 Task: Search one way flight ticket for 5 adults, 2 children, 1 infant in seat and 1 infant on lap in economy from Deadhorse: Deadhorse Airport(prudhoe Bay Airport) to South Bend: South Bend International Airport on 8-6-2023. Choice of flights is Alaska. Number of bags: 2 checked bags. Price is upto 40000. Outbound departure time preference is 9:00.
Action: Mouse moved to (280, 249)
Screenshot: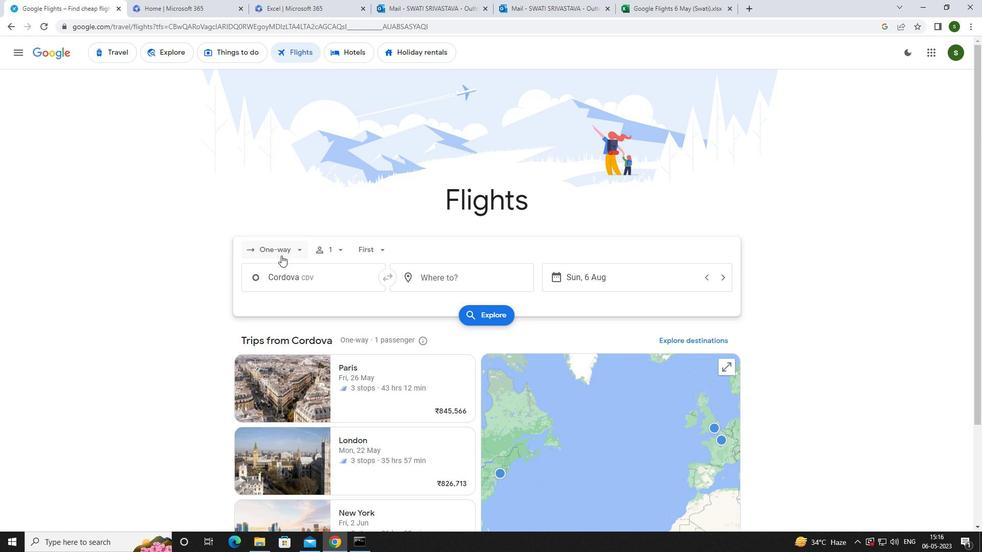
Action: Mouse pressed left at (280, 249)
Screenshot: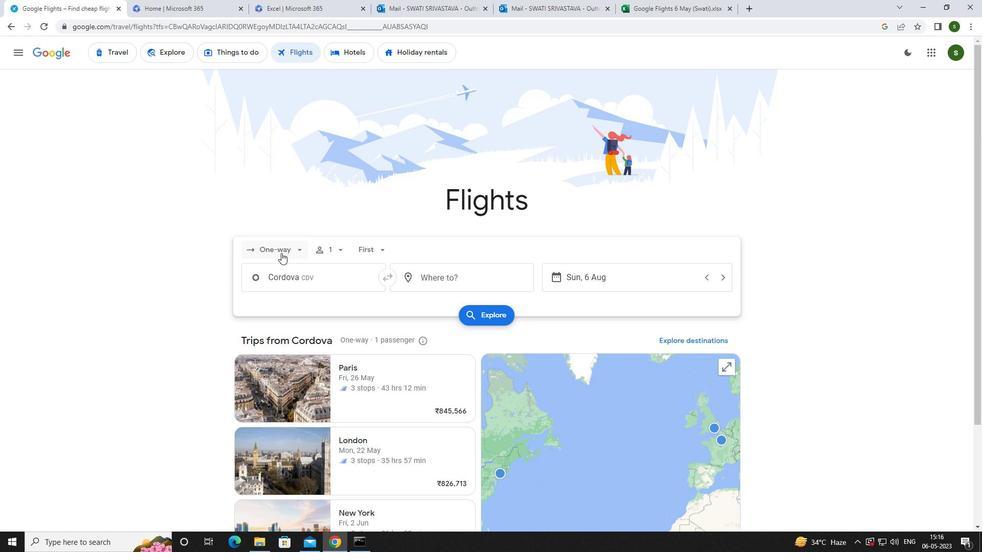 
Action: Mouse moved to (300, 293)
Screenshot: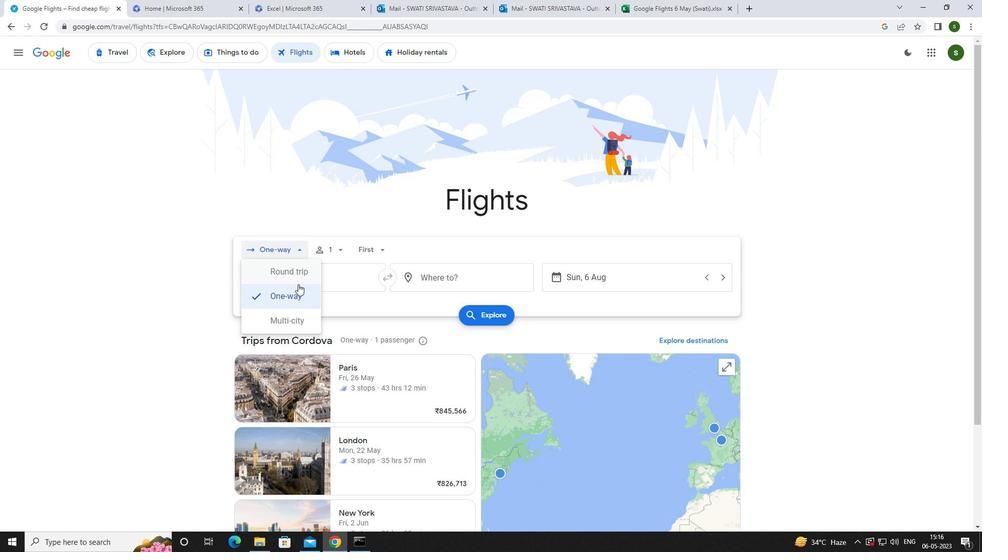 
Action: Mouse pressed left at (300, 293)
Screenshot: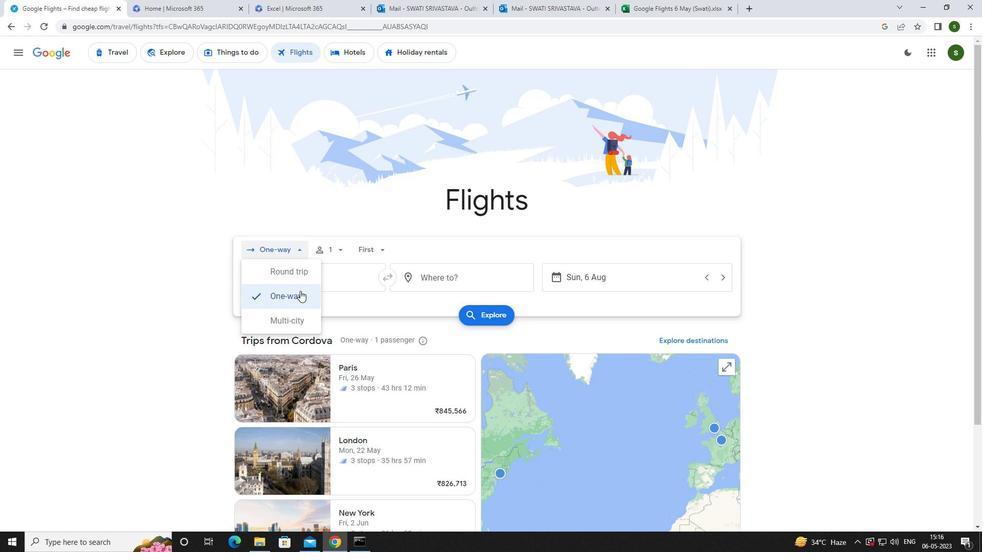 
Action: Mouse moved to (340, 253)
Screenshot: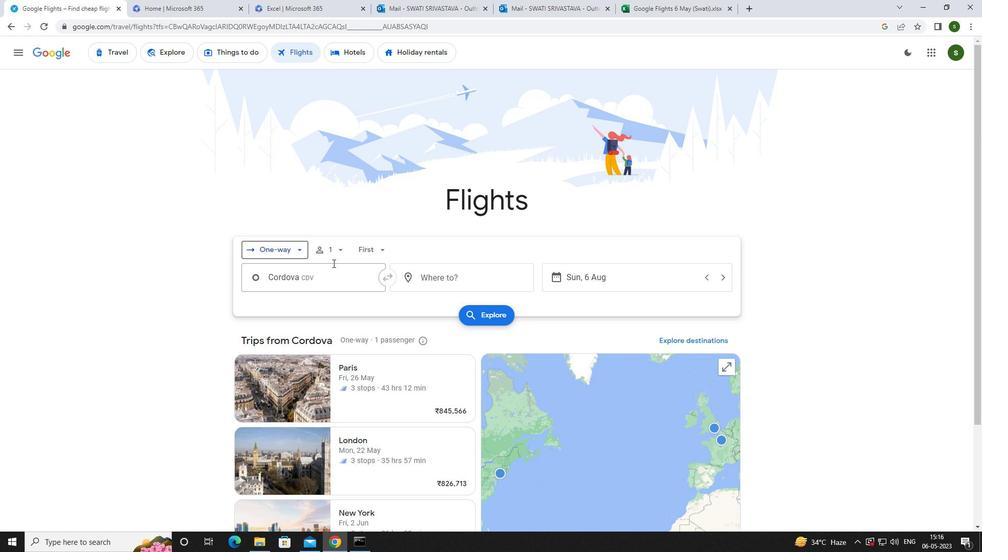 
Action: Mouse pressed left at (340, 253)
Screenshot: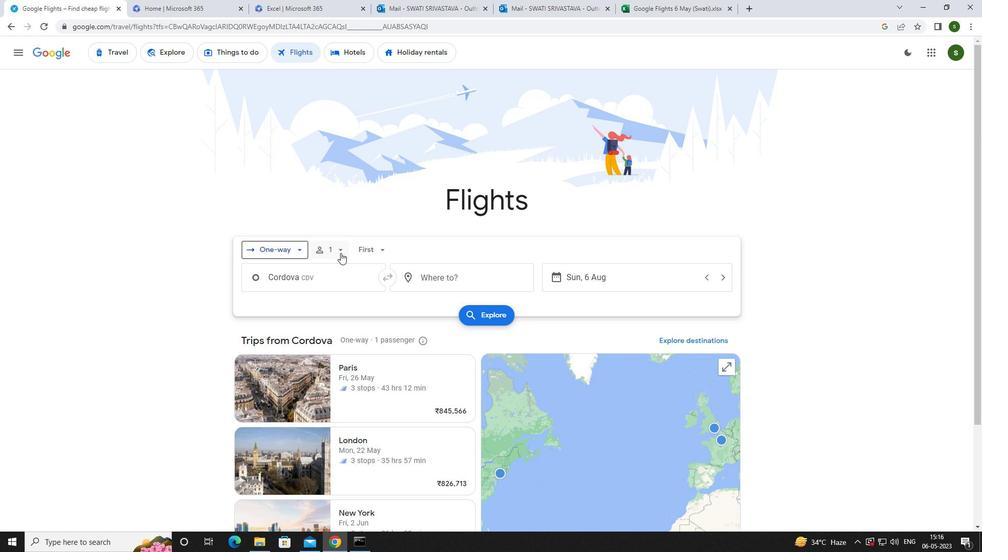 
Action: Mouse moved to (414, 275)
Screenshot: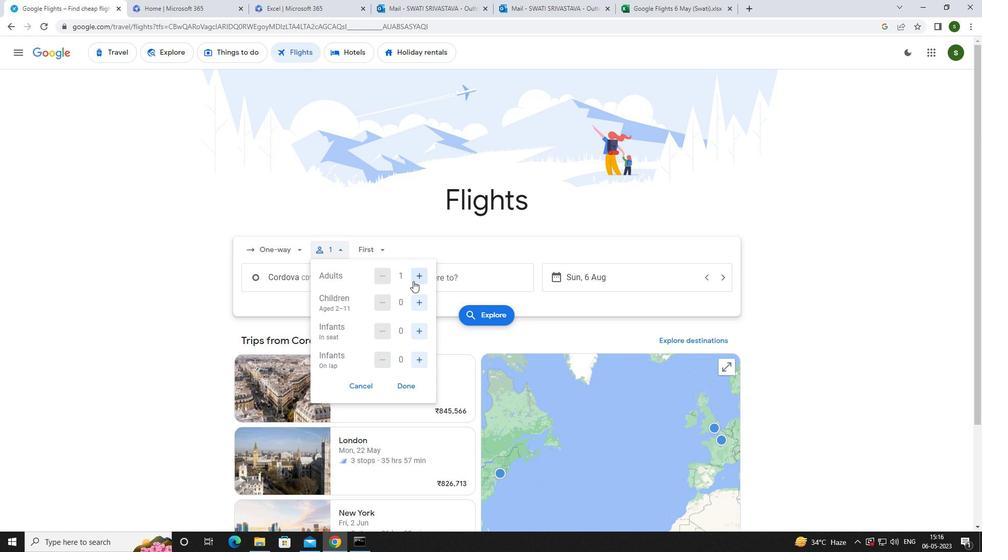 
Action: Mouse pressed left at (414, 275)
Screenshot: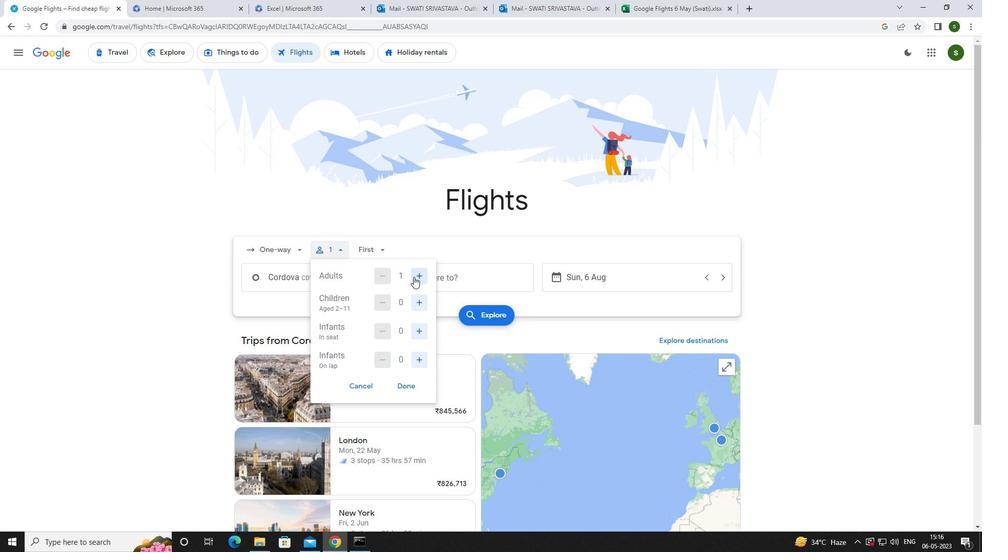 
Action: Mouse pressed left at (414, 275)
Screenshot: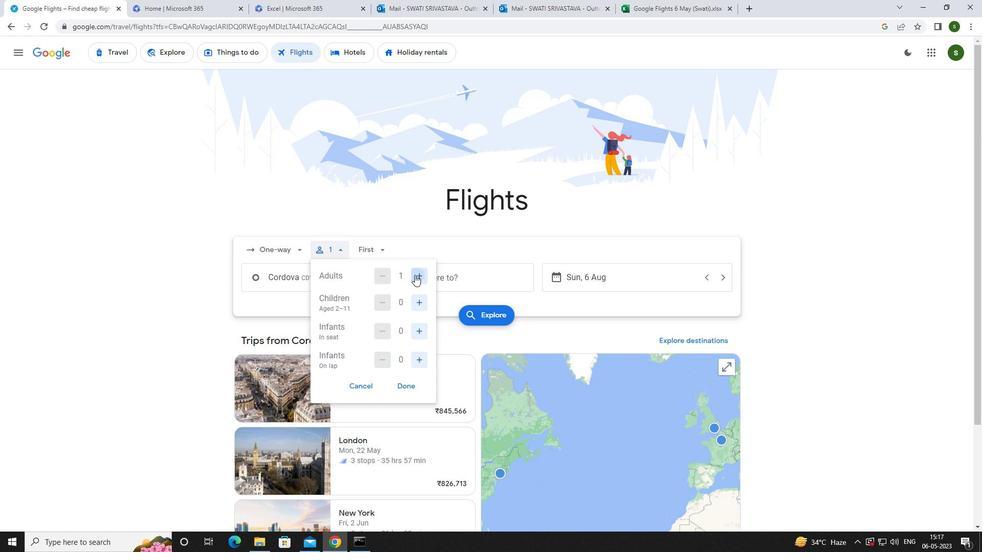 
Action: Mouse pressed left at (414, 275)
Screenshot: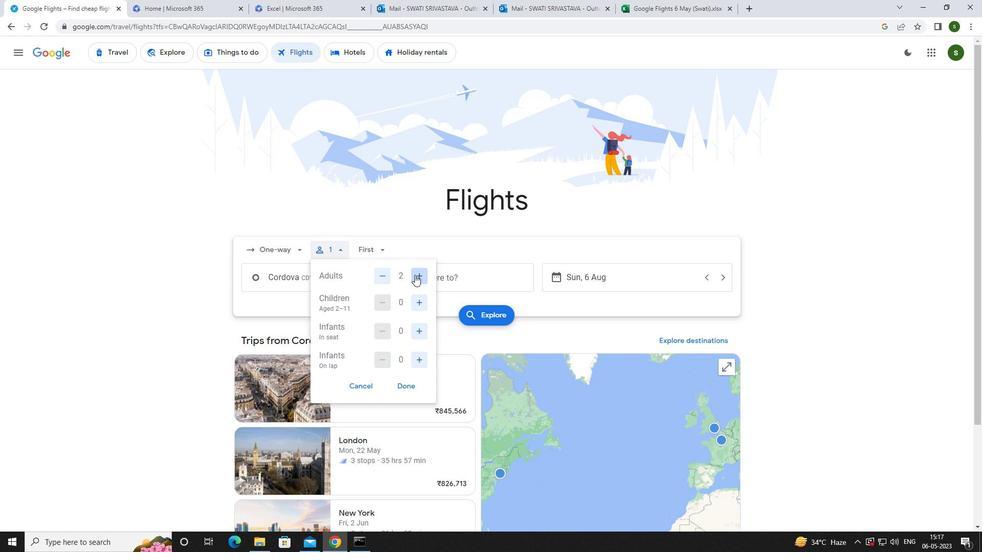 
Action: Mouse pressed left at (414, 275)
Screenshot: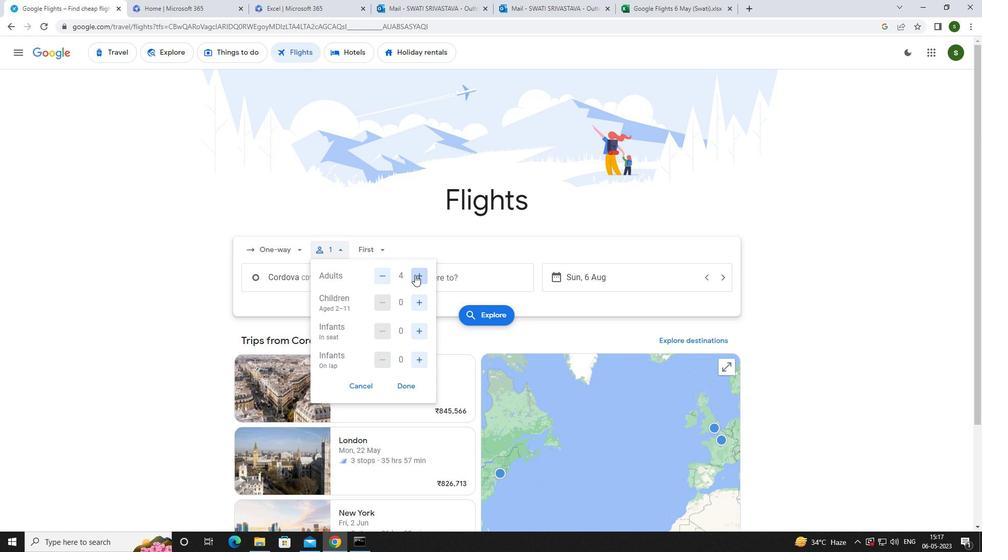 
Action: Mouse moved to (414, 295)
Screenshot: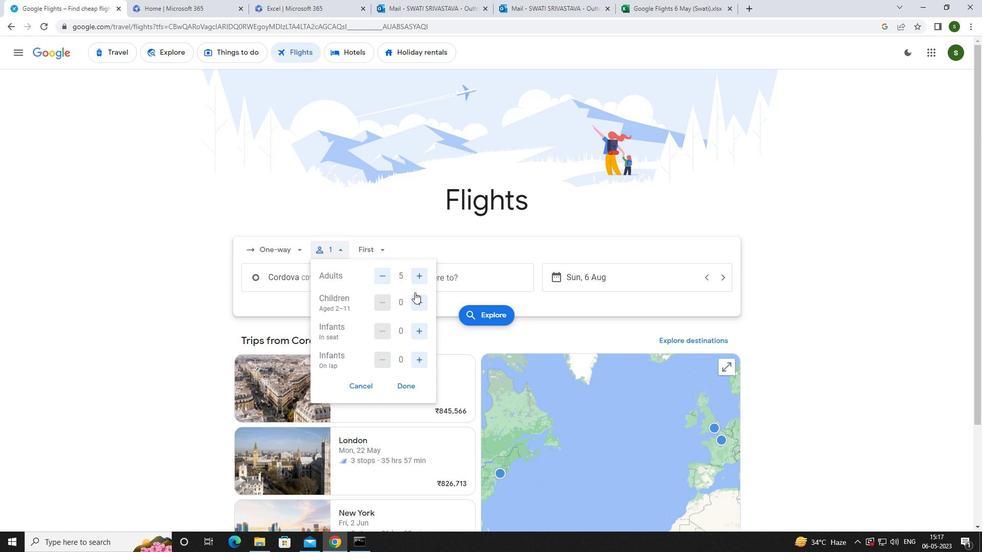 
Action: Mouse pressed left at (414, 295)
Screenshot: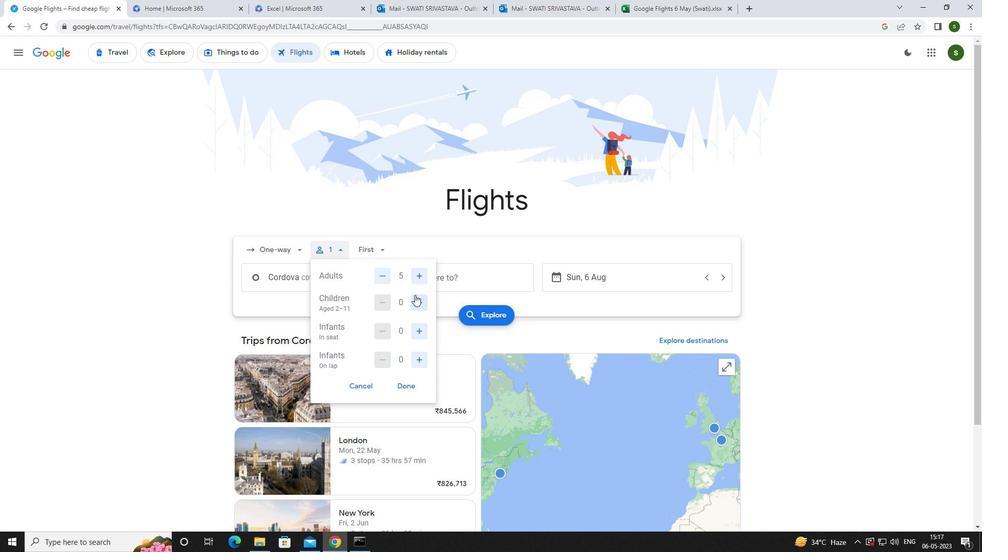 
Action: Mouse pressed left at (414, 295)
Screenshot: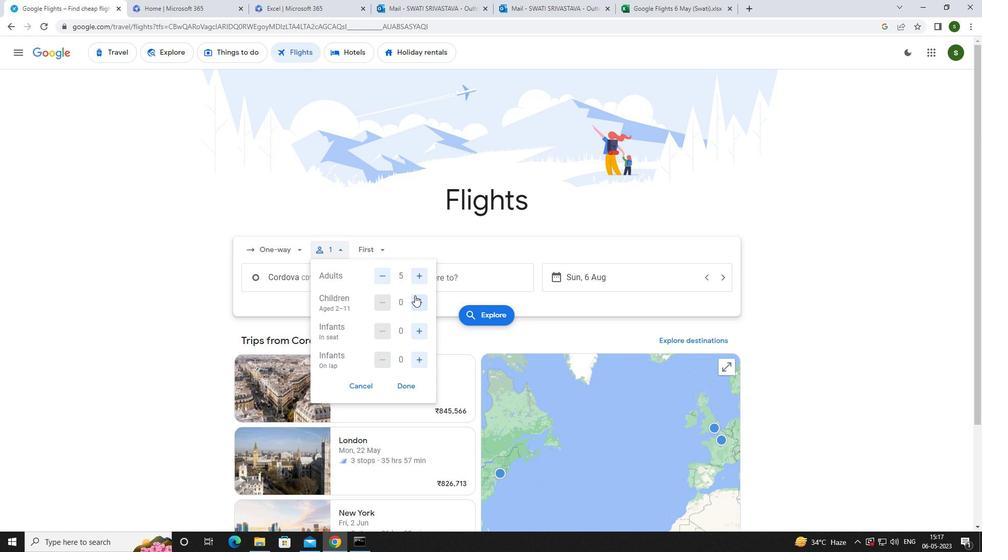 
Action: Mouse moved to (422, 332)
Screenshot: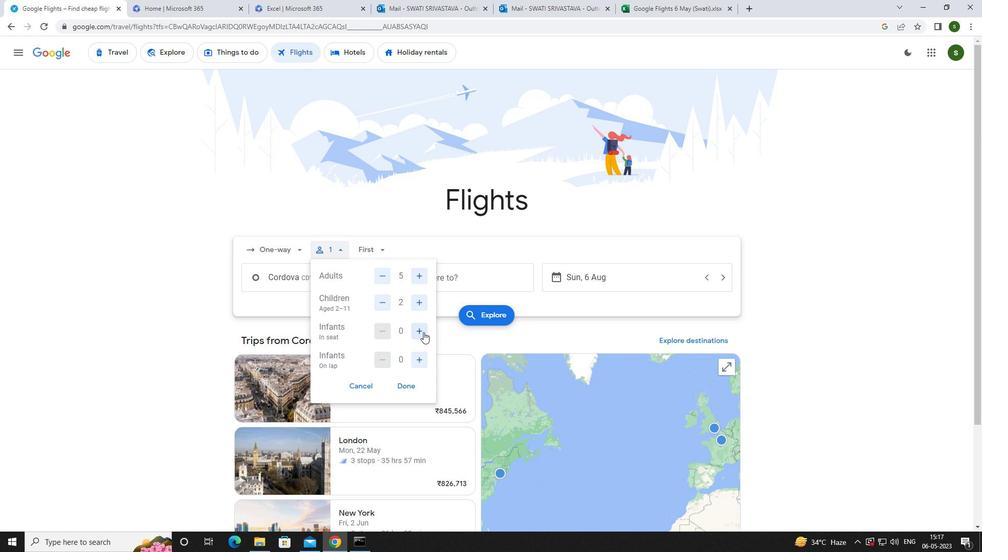 
Action: Mouse pressed left at (422, 332)
Screenshot: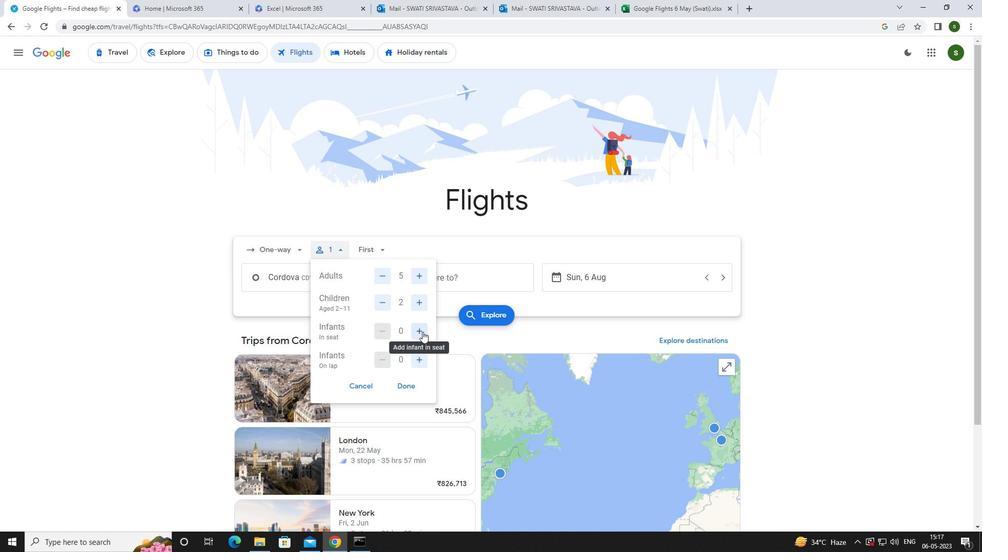 
Action: Mouse moved to (424, 363)
Screenshot: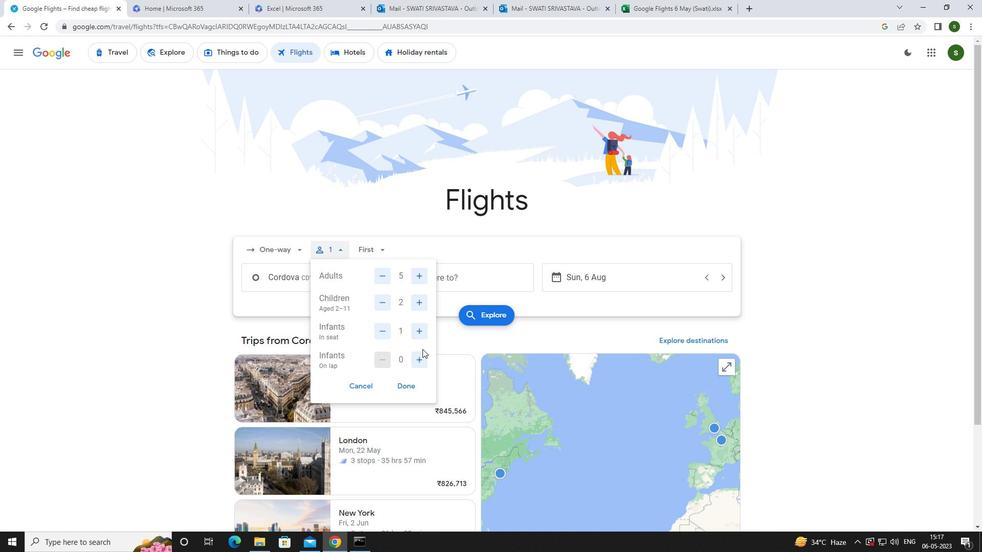 
Action: Mouse pressed left at (424, 363)
Screenshot: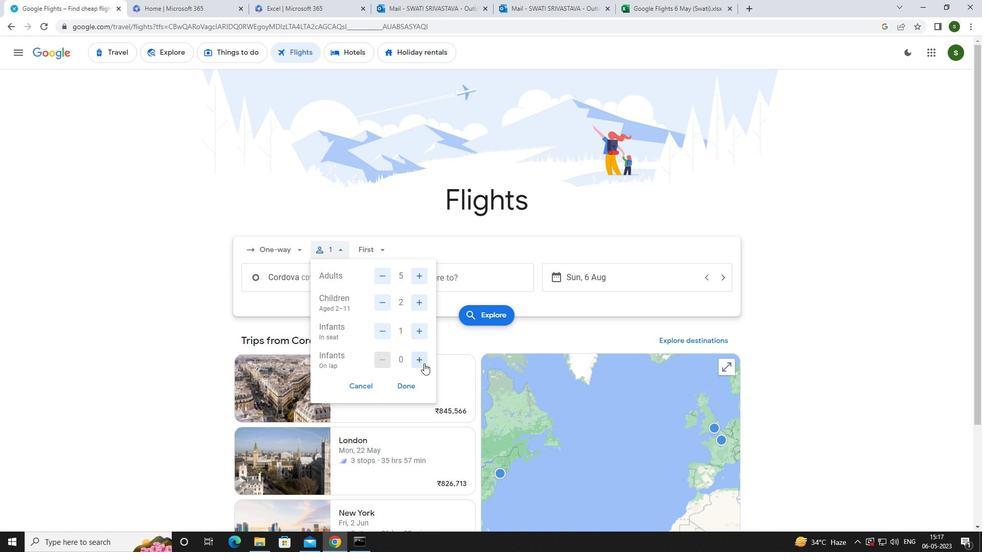 
Action: Mouse moved to (369, 248)
Screenshot: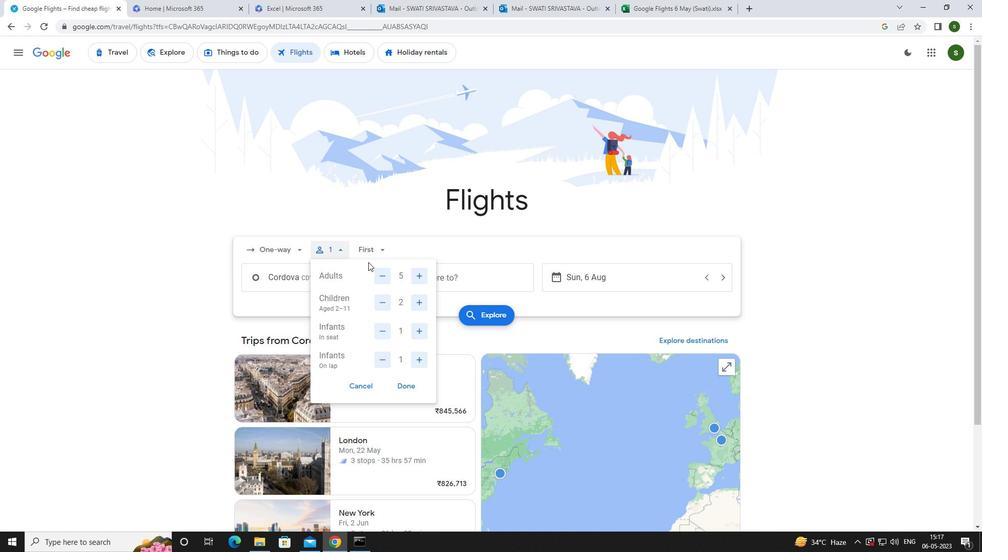 
Action: Mouse pressed left at (369, 248)
Screenshot: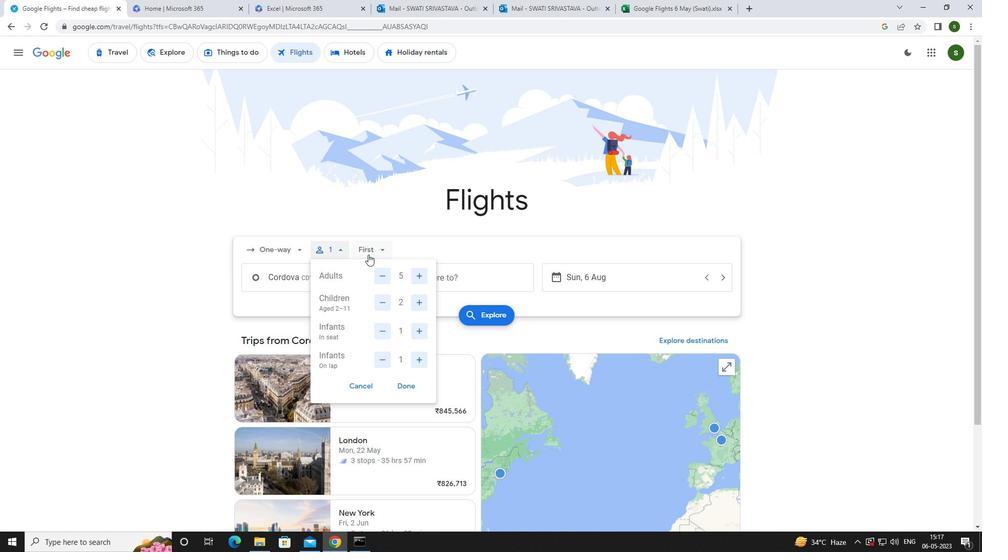 
Action: Mouse moved to (390, 279)
Screenshot: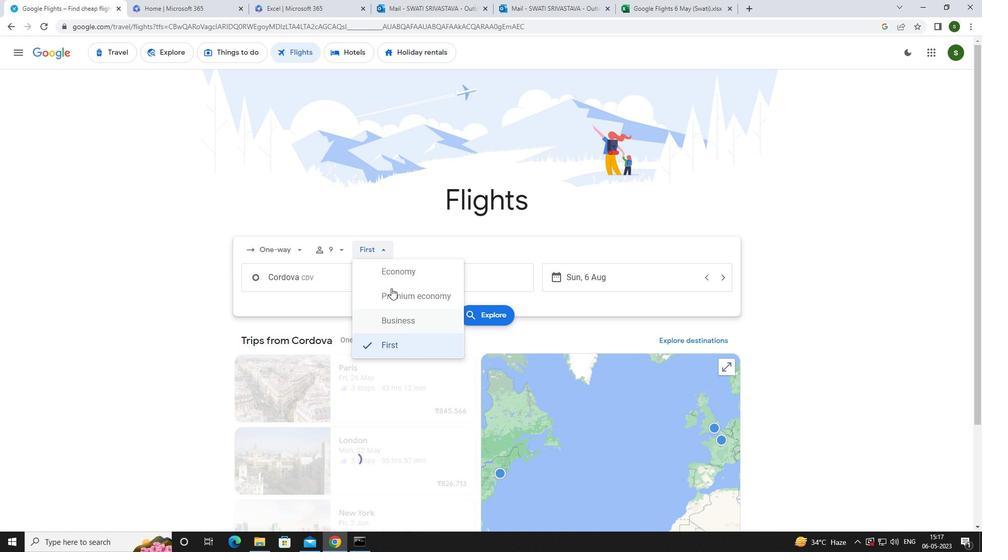 
Action: Mouse pressed left at (390, 279)
Screenshot: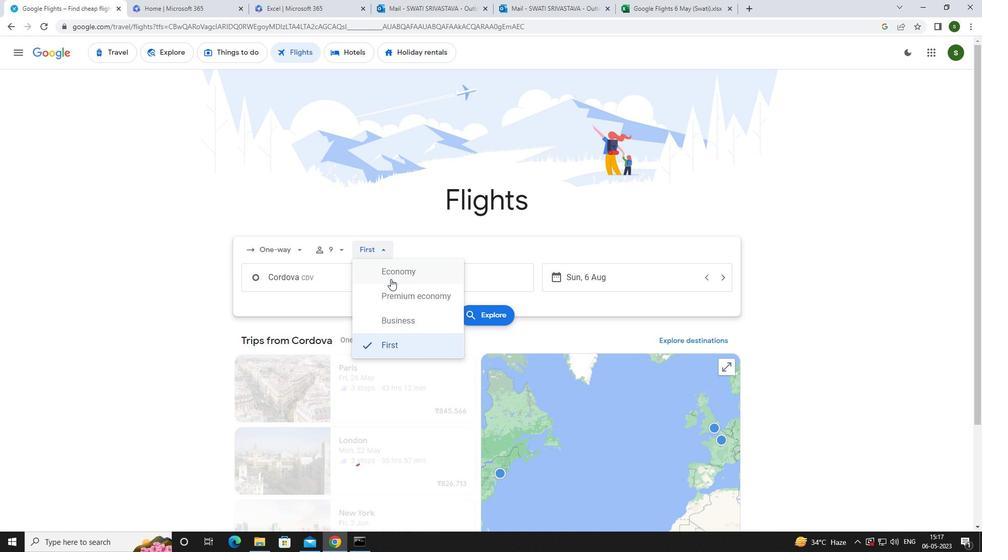 
Action: Mouse moved to (328, 276)
Screenshot: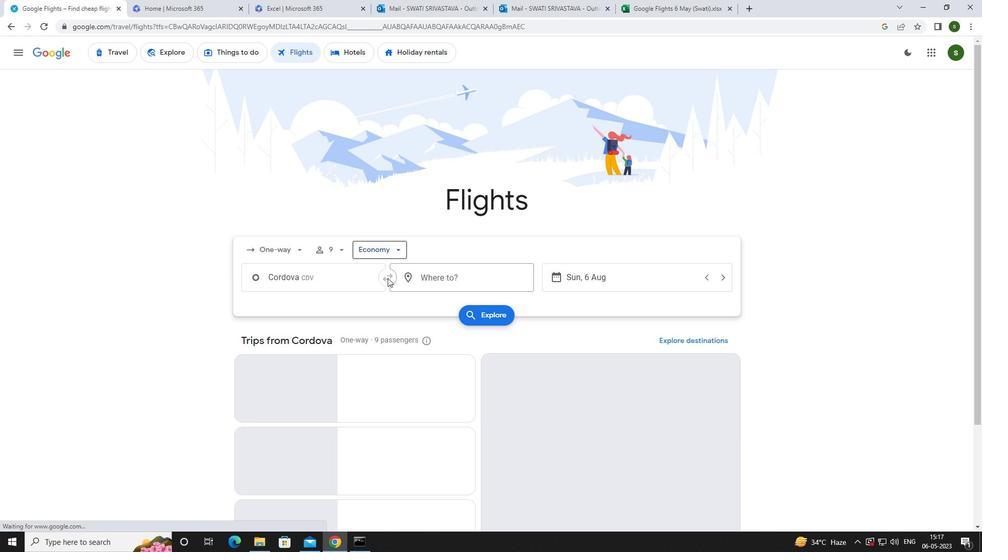 
Action: Mouse pressed left at (328, 276)
Screenshot: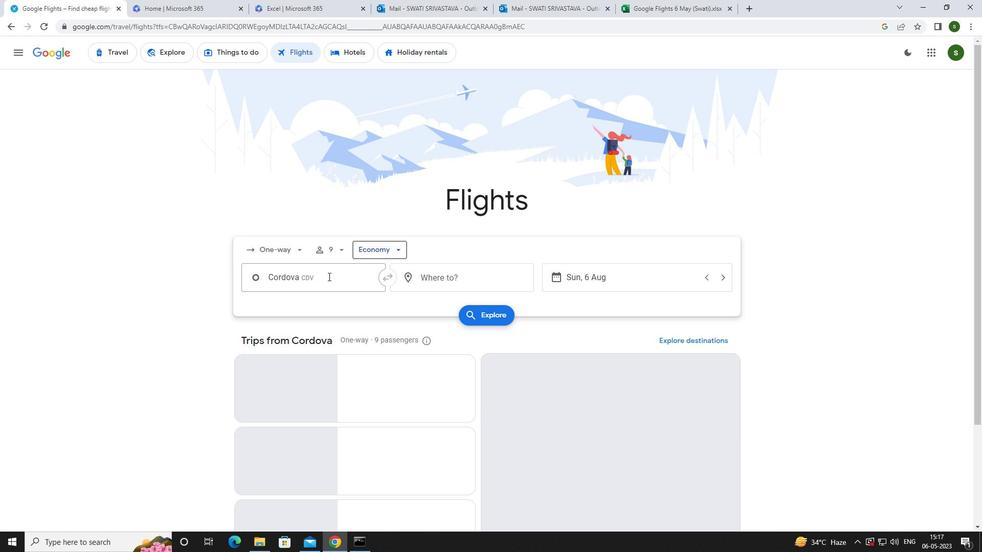 
Action: Mouse moved to (327, 276)
Screenshot: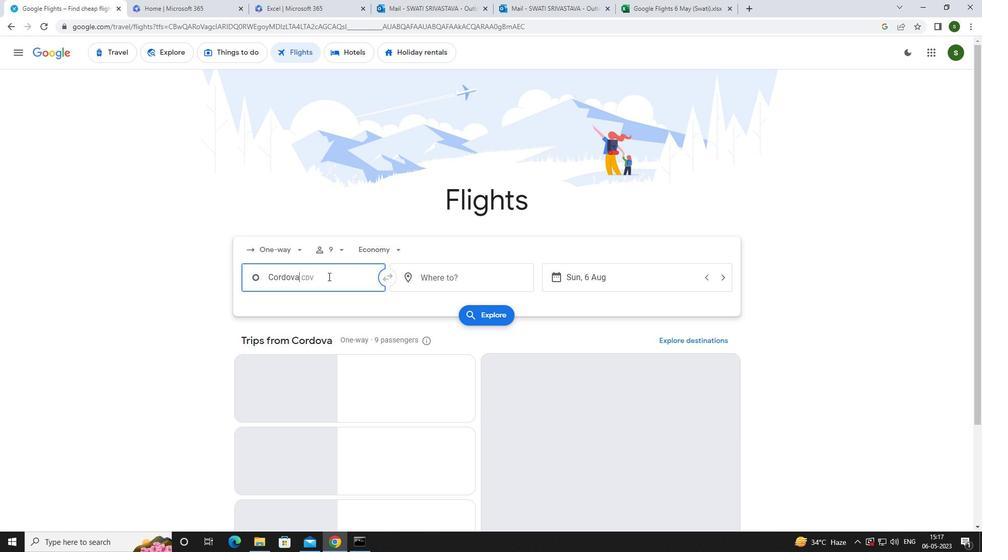 
Action: Key pressed <Key.caps_lock>d<Key.caps_lock>eadhorse
Screenshot: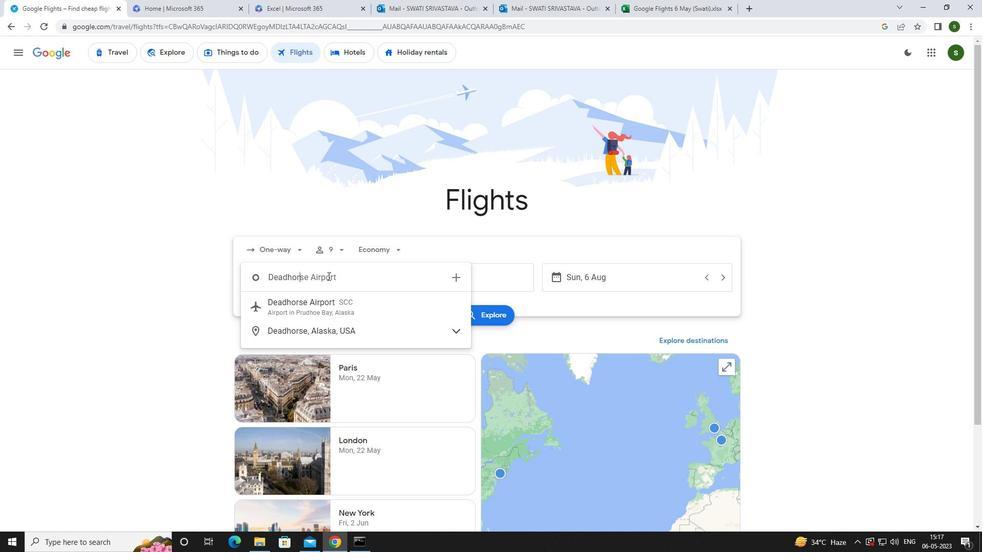 
Action: Mouse moved to (298, 305)
Screenshot: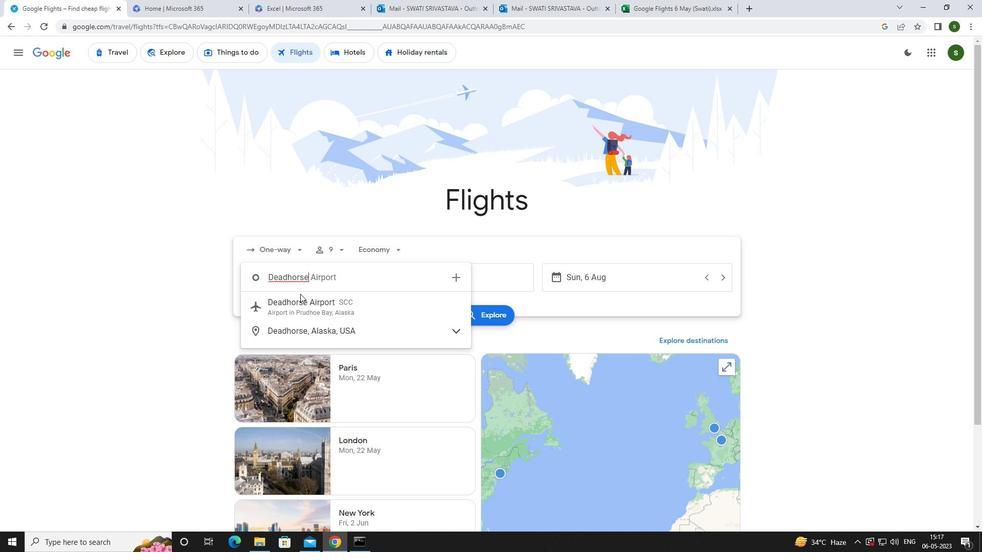 
Action: Mouse pressed left at (298, 305)
Screenshot: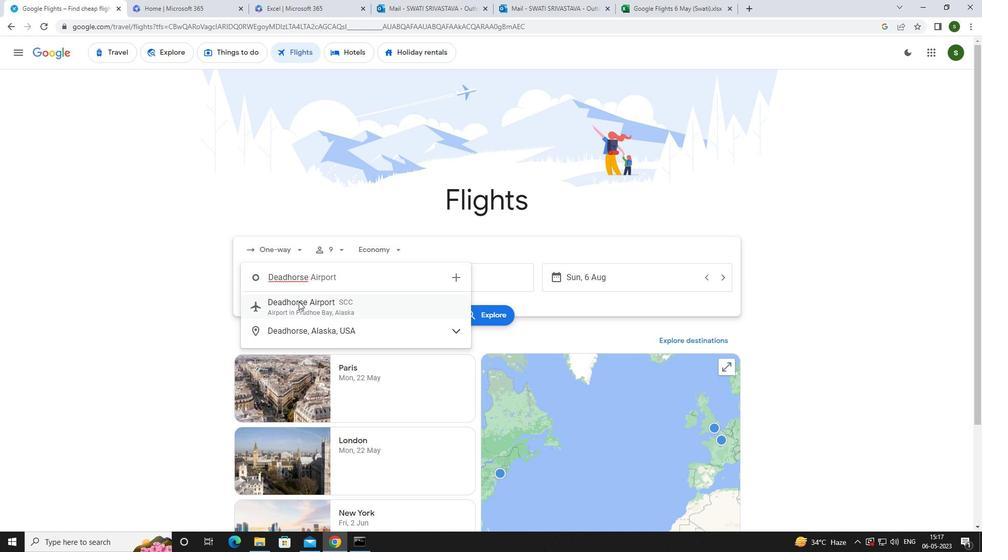 
Action: Mouse moved to (457, 283)
Screenshot: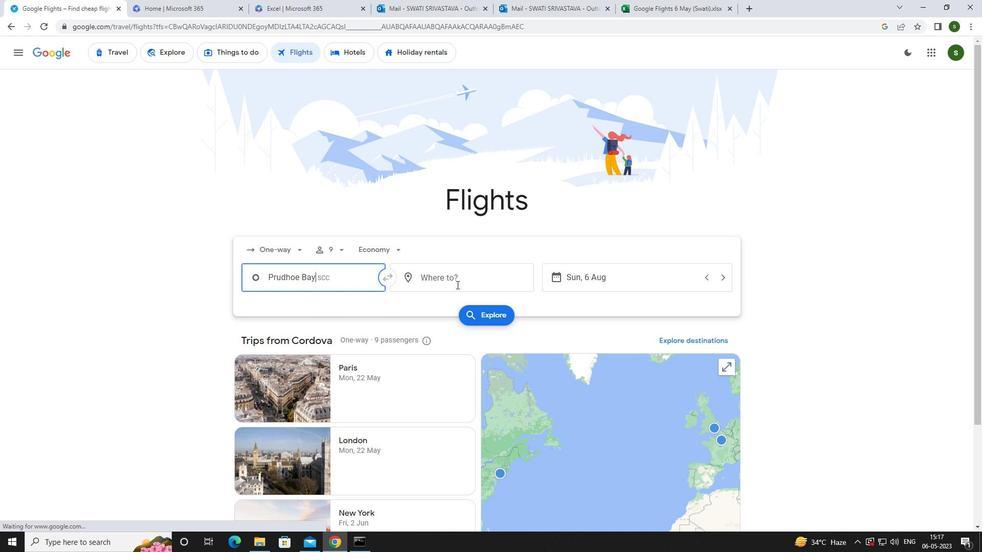 
Action: Mouse pressed left at (457, 283)
Screenshot: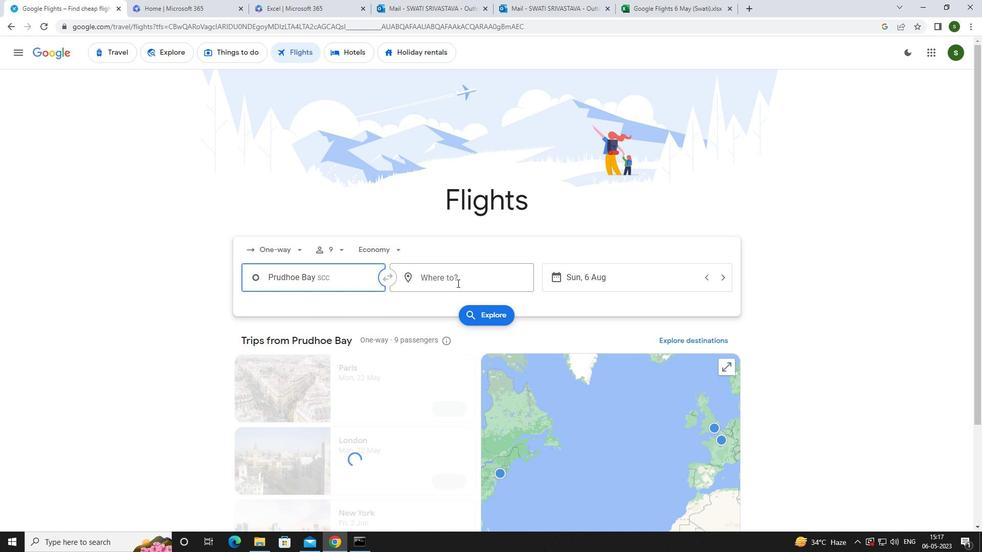 
Action: Key pressed <Key.caps_lock>s<Key.caps_lock>outh<Key.space><Key.caps_lock>b<Key.caps_lock>end
Screenshot: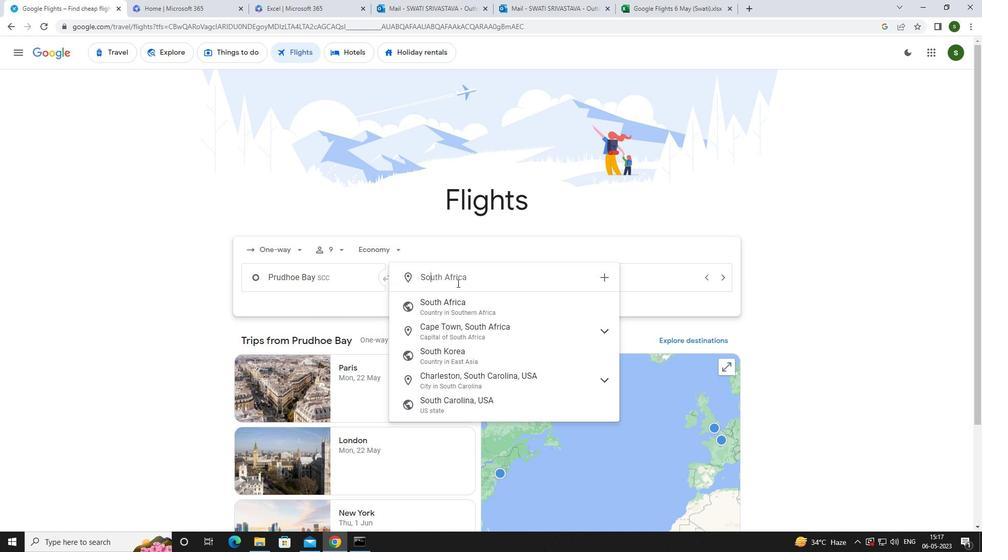
Action: Mouse moved to (469, 325)
Screenshot: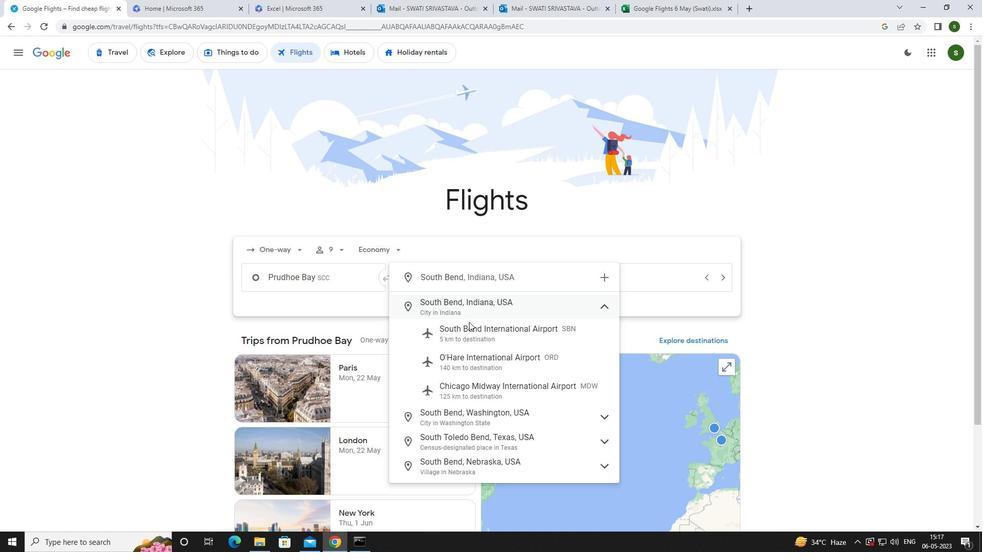 
Action: Mouse pressed left at (469, 325)
Screenshot: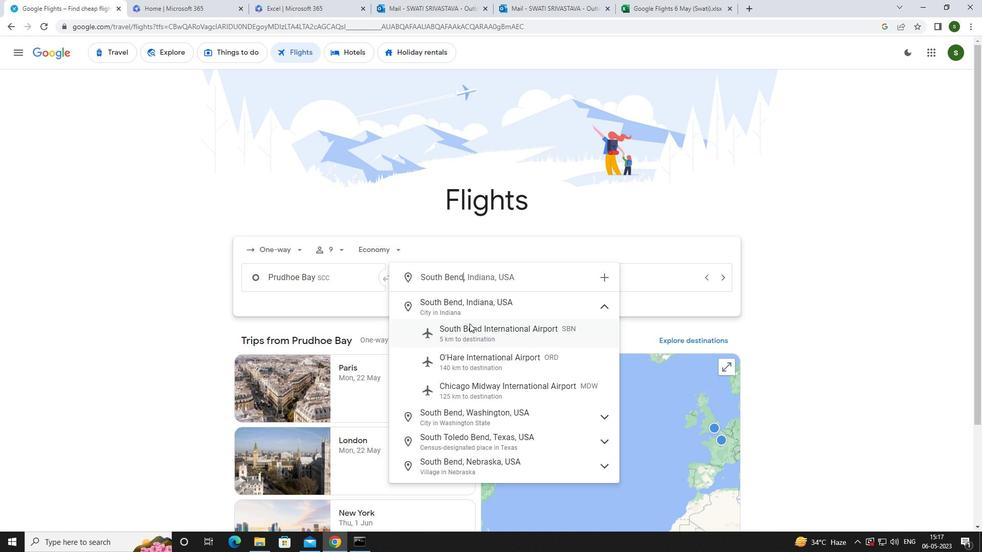 
Action: Mouse moved to (583, 284)
Screenshot: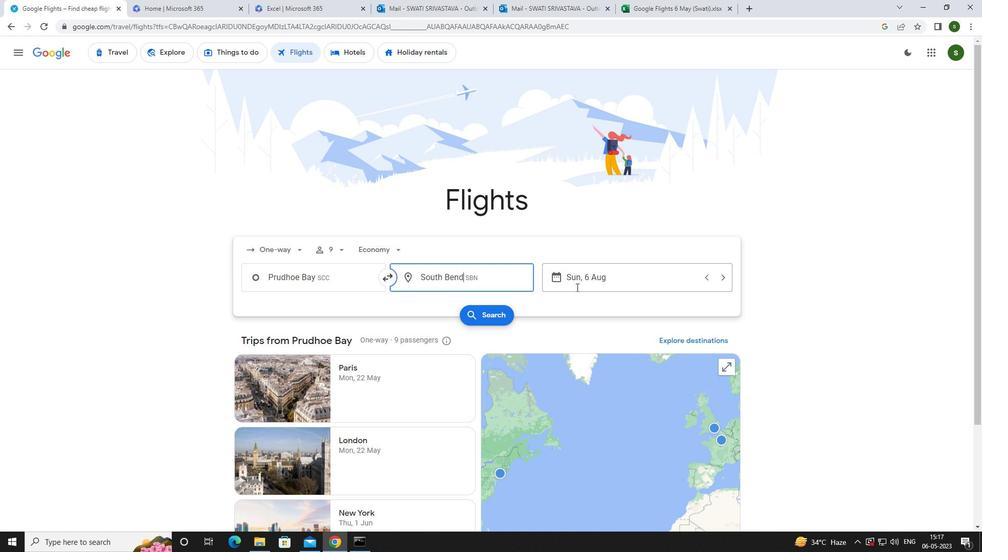 
Action: Mouse pressed left at (583, 284)
Screenshot: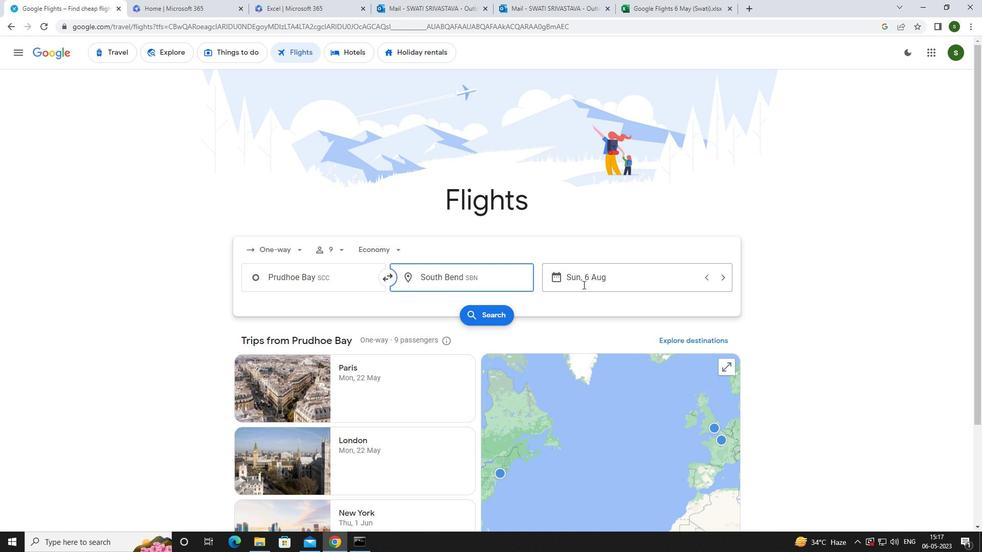 
Action: Mouse moved to (372, 370)
Screenshot: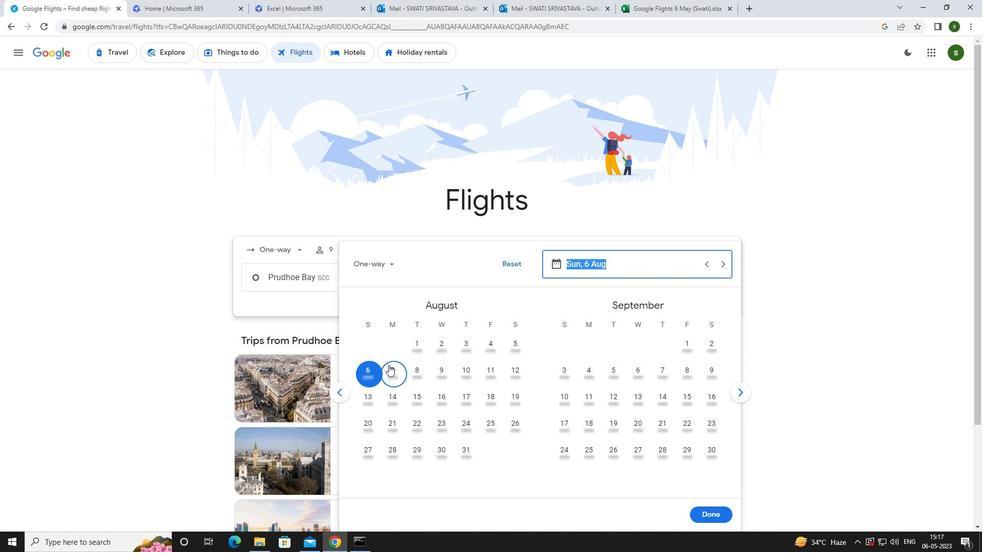 
Action: Mouse pressed left at (372, 370)
Screenshot: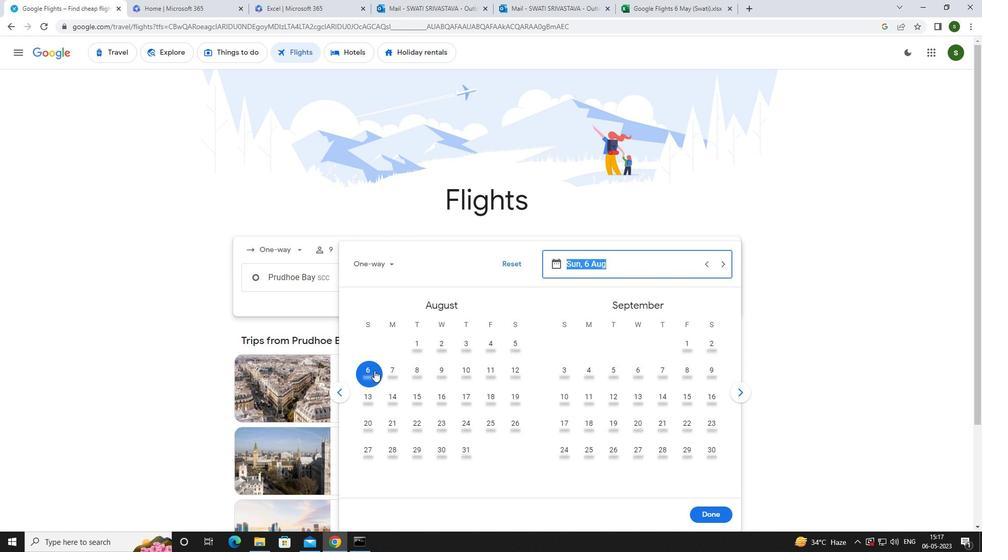 
Action: Mouse moved to (695, 508)
Screenshot: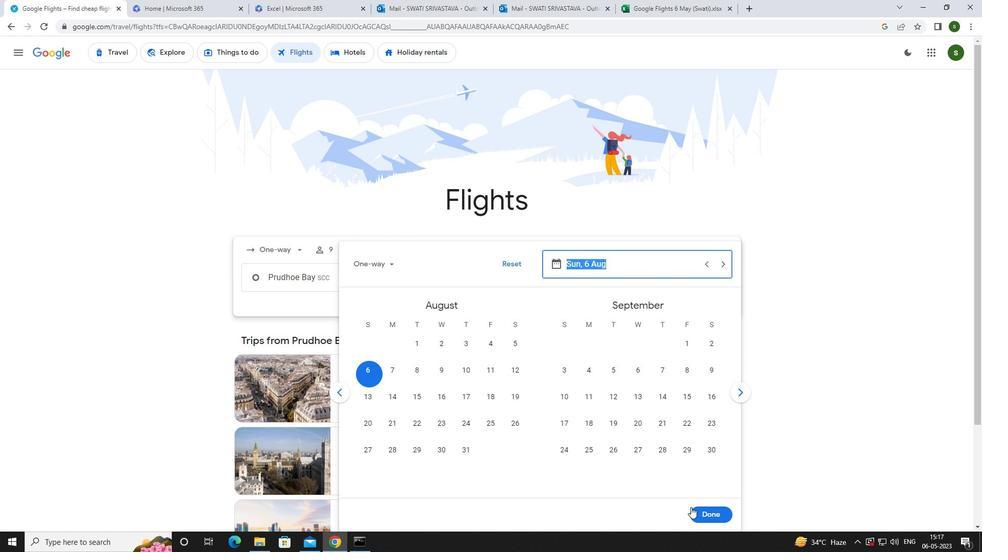 
Action: Mouse pressed left at (695, 508)
Screenshot: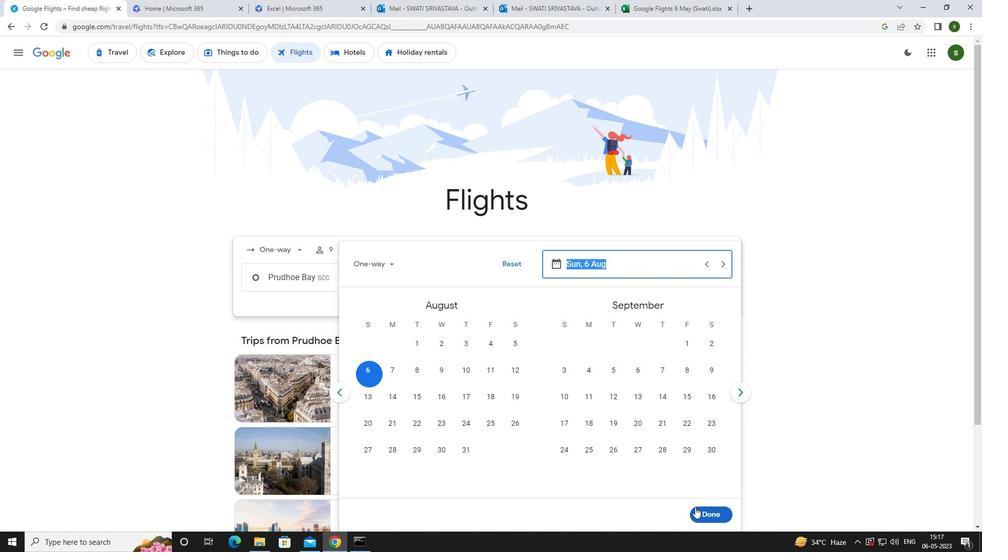 
Action: Mouse moved to (481, 312)
Screenshot: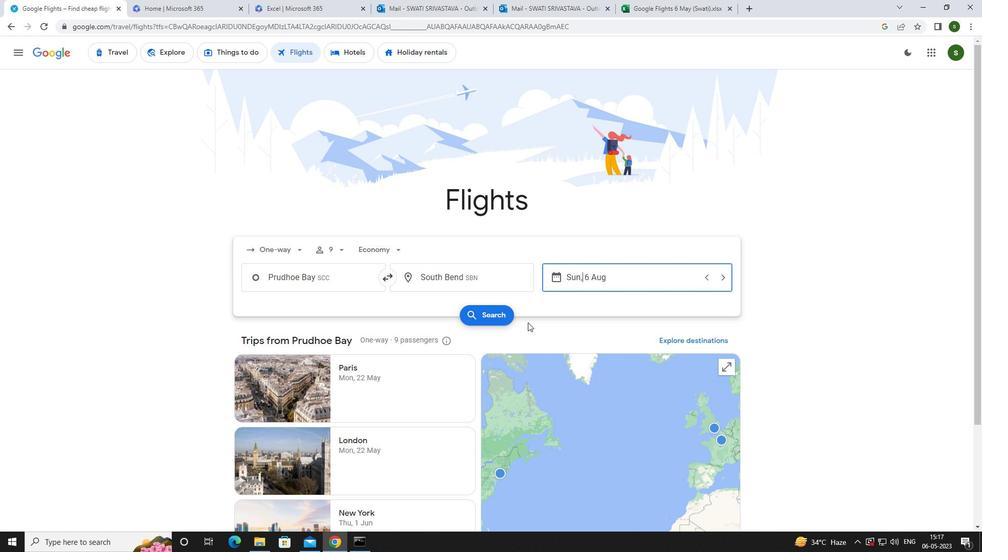 
Action: Mouse pressed left at (481, 312)
Screenshot: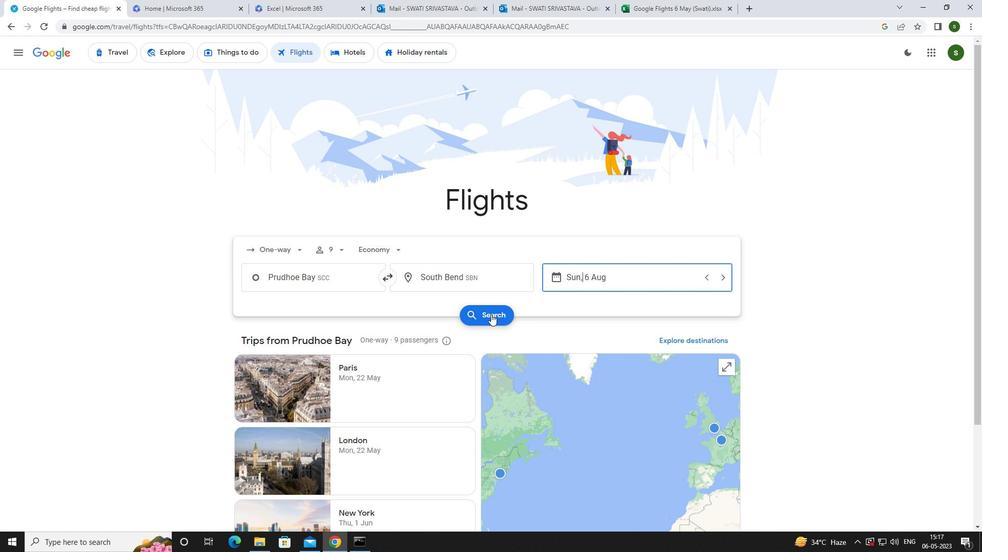
Action: Mouse moved to (260, 147)
Screenshot: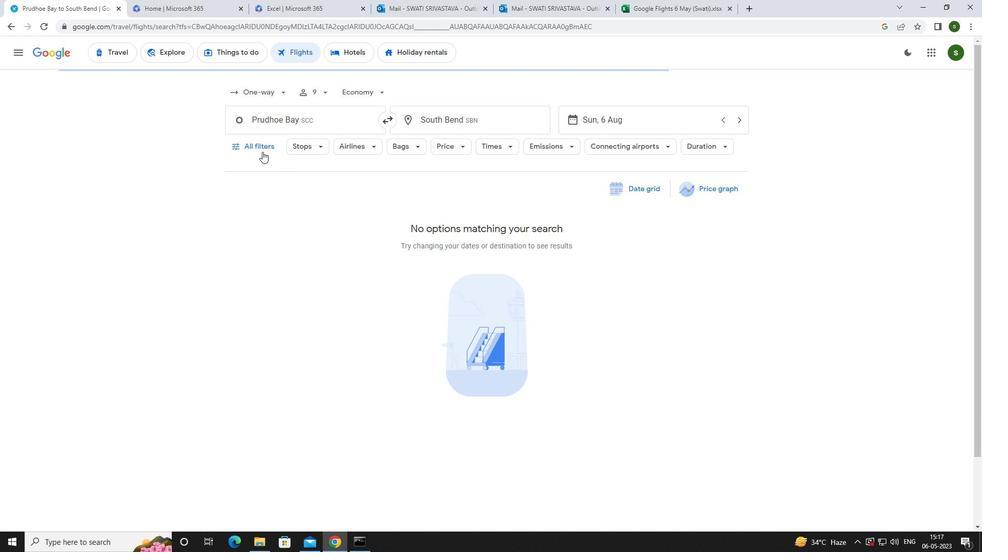 
Action: Mouse pressed left at (260, 147)
Screenshot: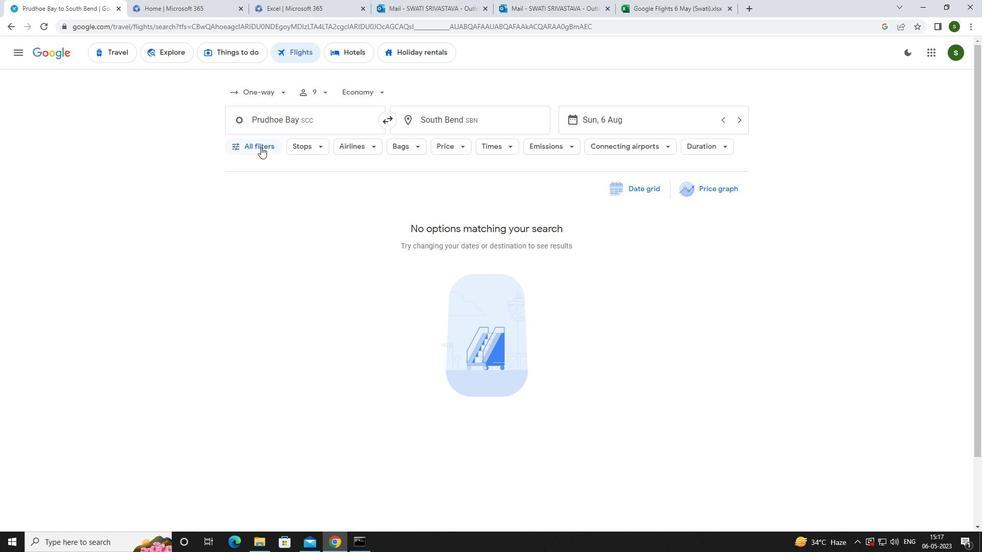 
Action: Mouse moved to (380, 365)
Screenshot: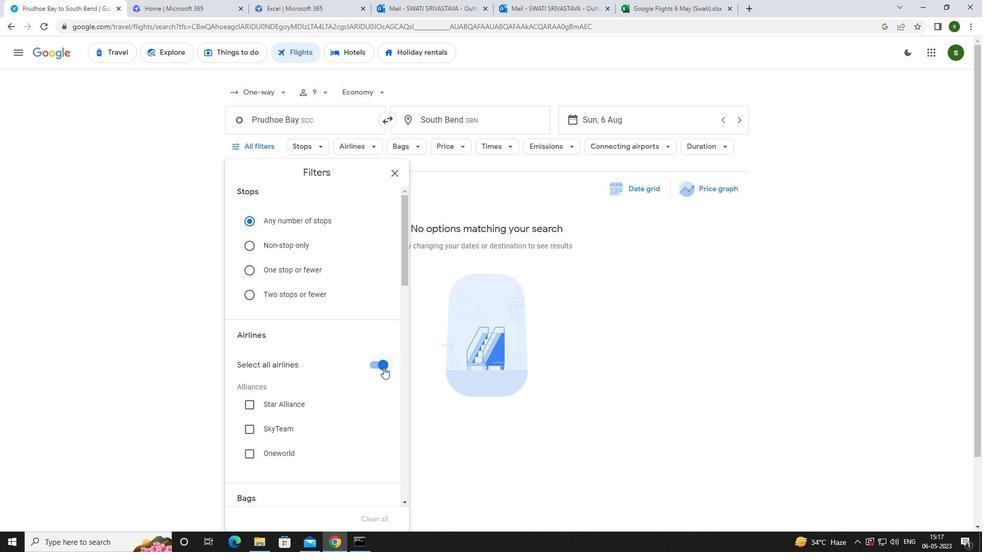 
Action: Mouse pressed left at (380, 365)
Screenshot: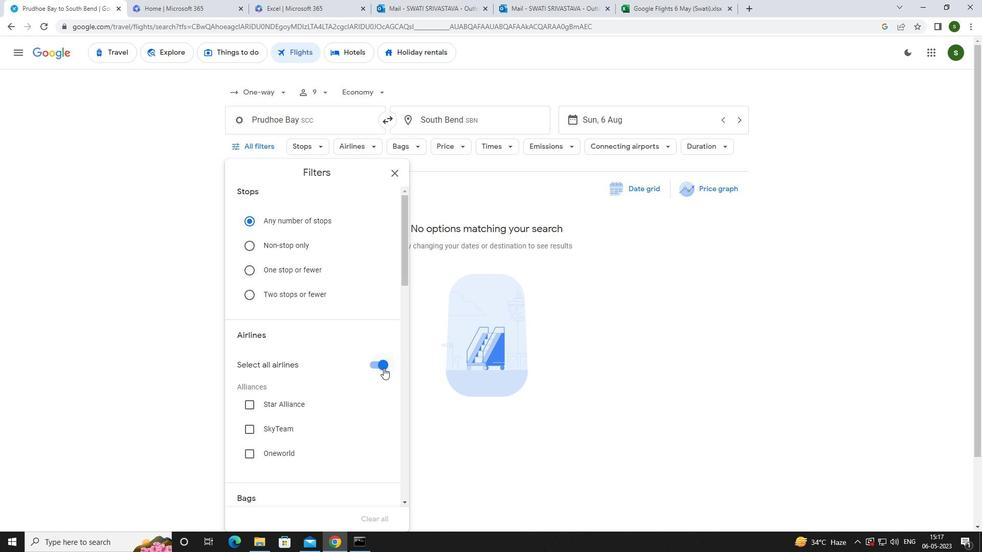 
Action: Mouse moved to (354, 335)
Screenshot: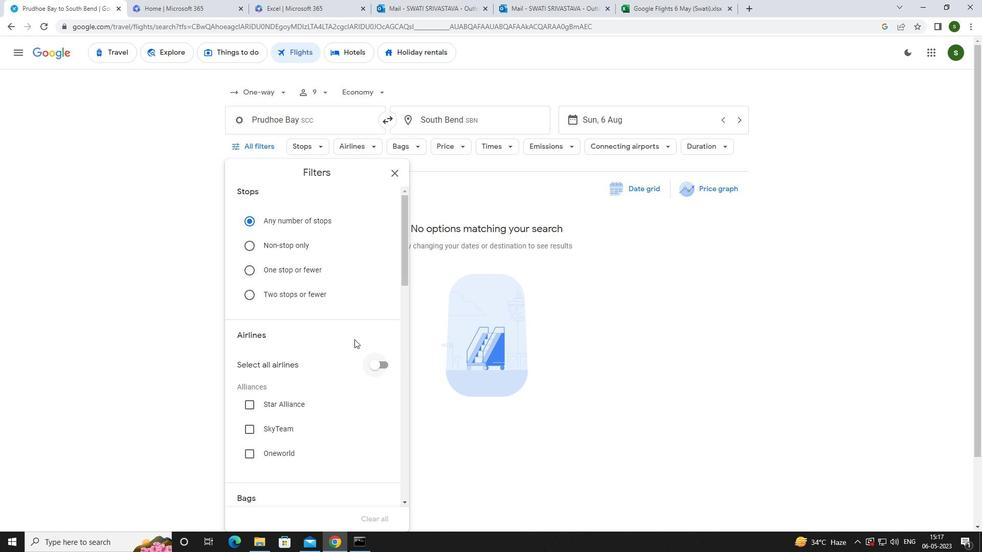 
Action: Mouse scrolled (354, 335) with delta (0, 0)
Screenshot: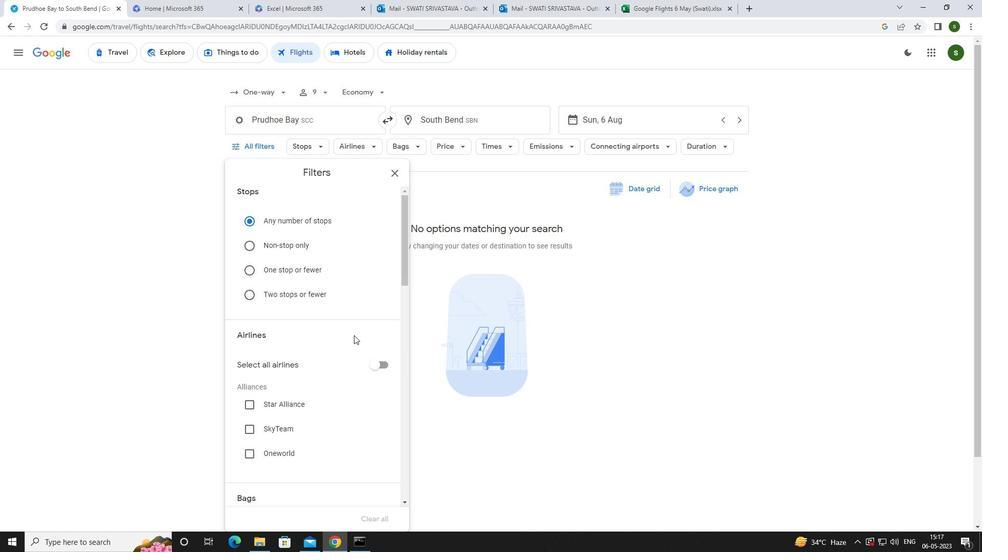 
Action: Mouse scrolled (354, 335) with delta (0, 0)
Screenshot: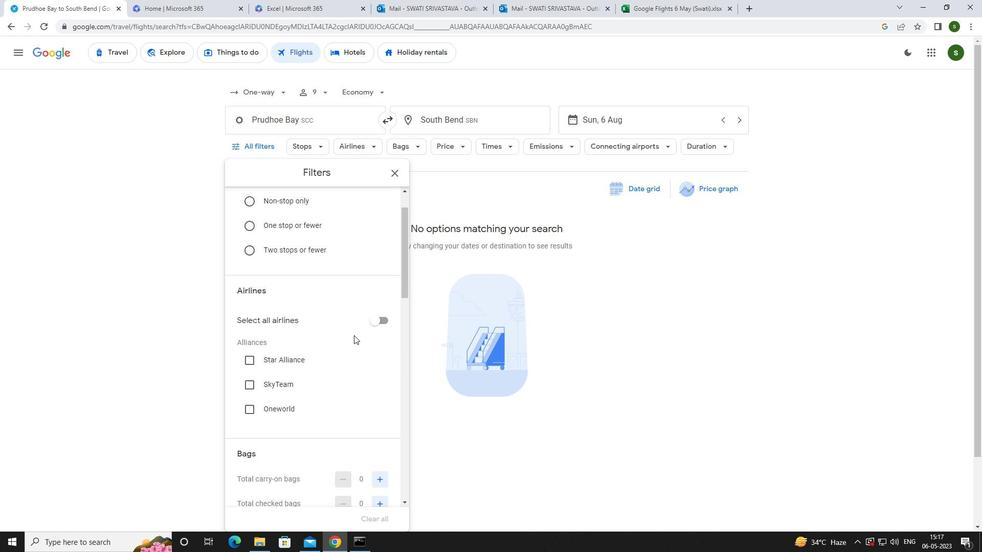 
Action: Mouse scrolled (354, 335) with delta (0, 0)
Screenshot: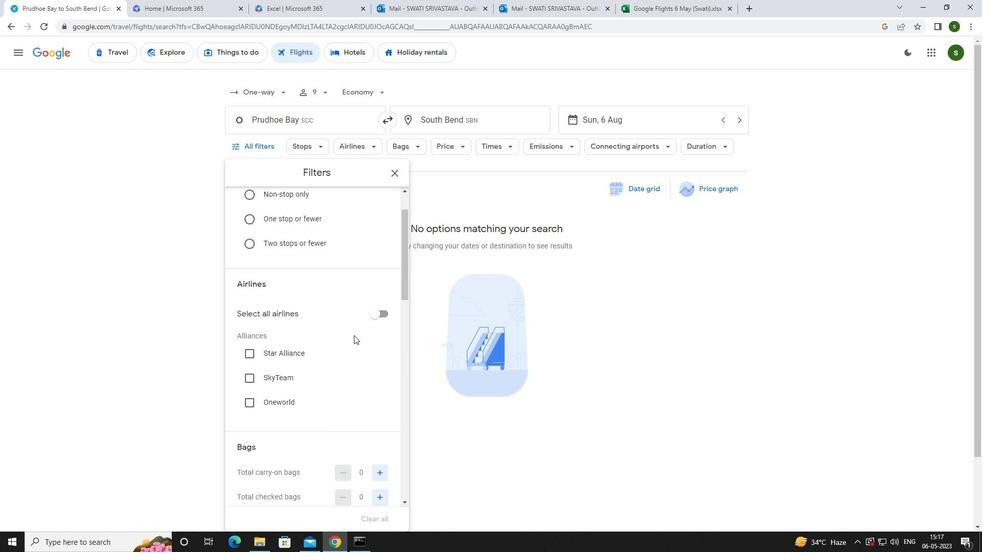 
Action: Mouse moved to (381, 392)
Screenshot: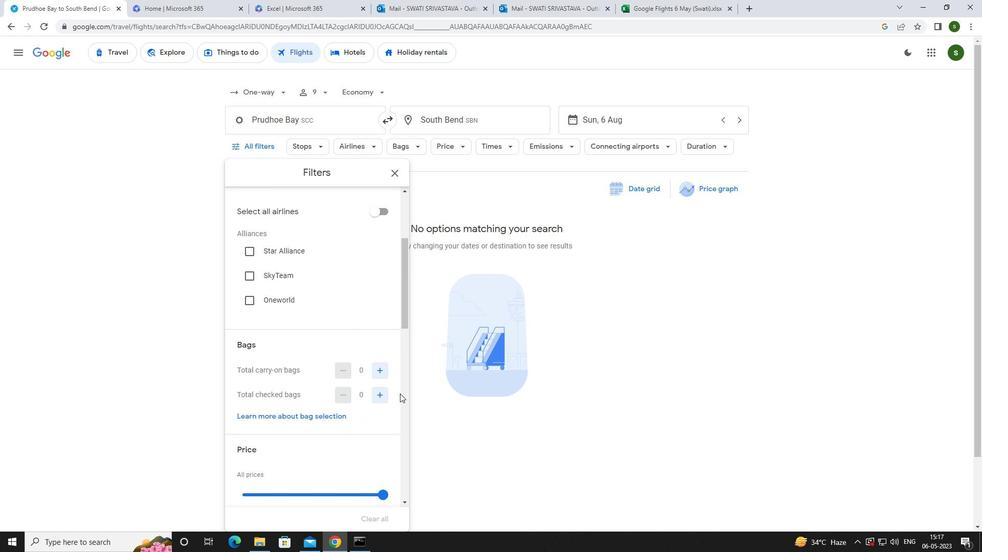 
Action: Mouse pressed left at (381, 392)
Screenshot: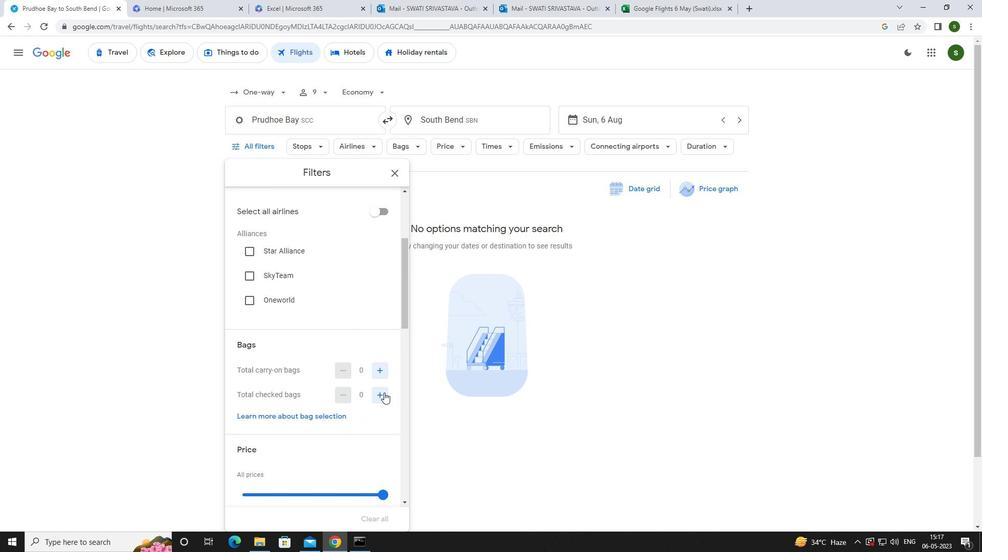 
Action: Mouse pressed left at (381, 392)
Screenshot: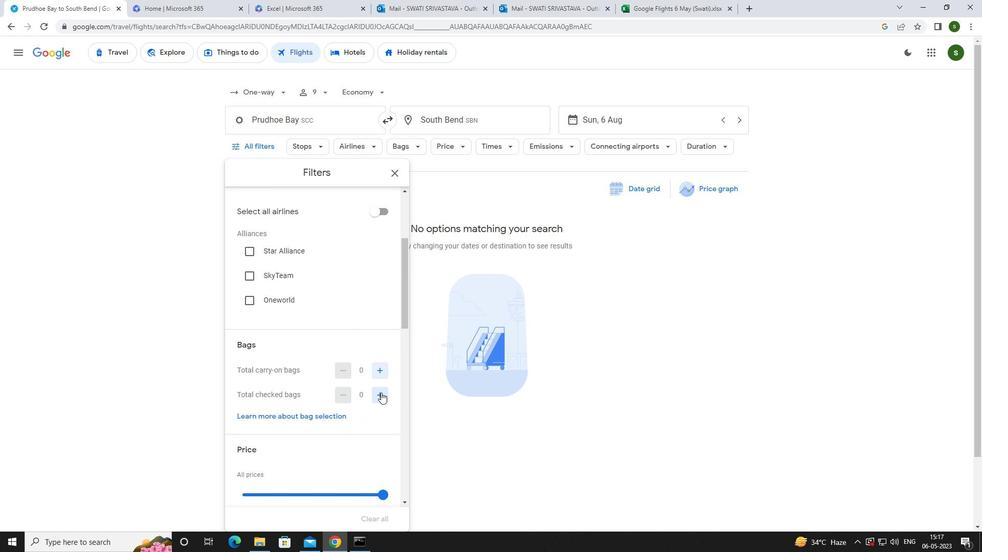 
Action: Mouse scrolled (381, 392) with delta (0, 0)
Screenshot: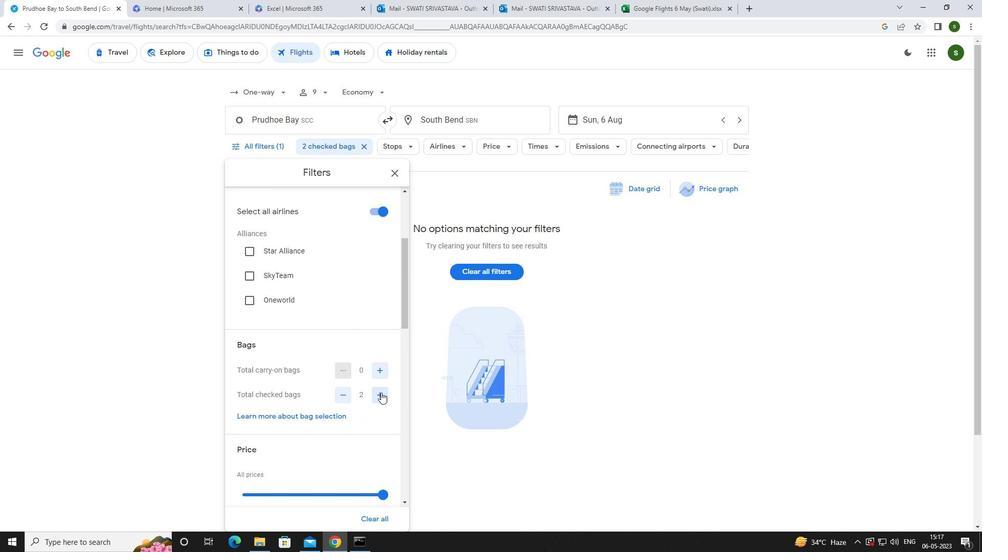 
Action: Mouse scrolled (381, 392) with delta (0, 0)
Screenshot: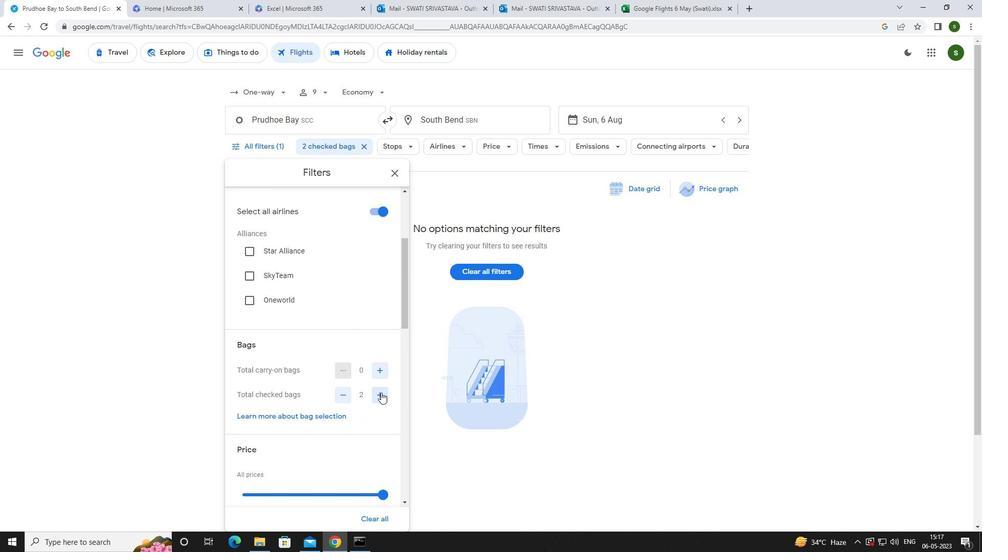 
Action: Mouse moved to (384, 391)
Screenshot: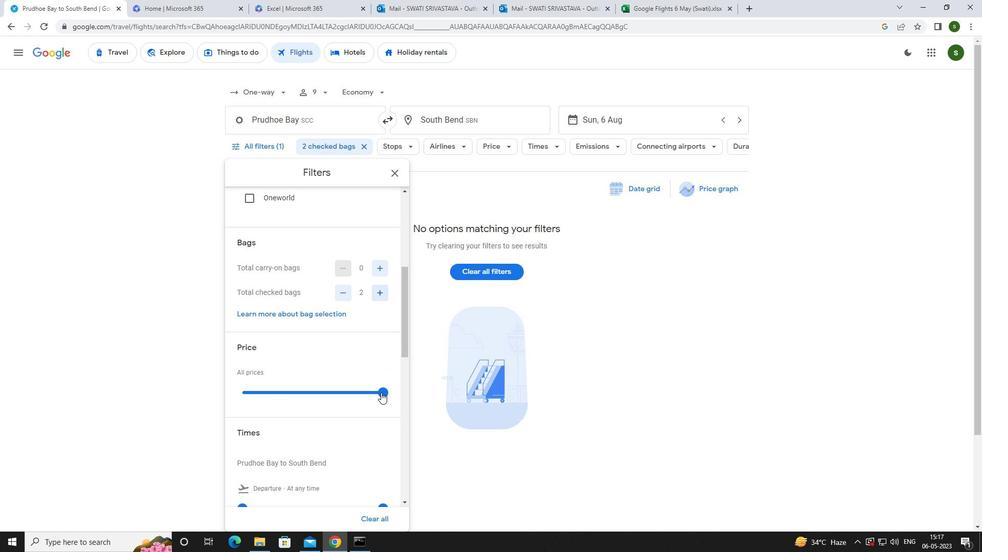 
Action: Mouse pressed left at (384, 391)
Screenshot: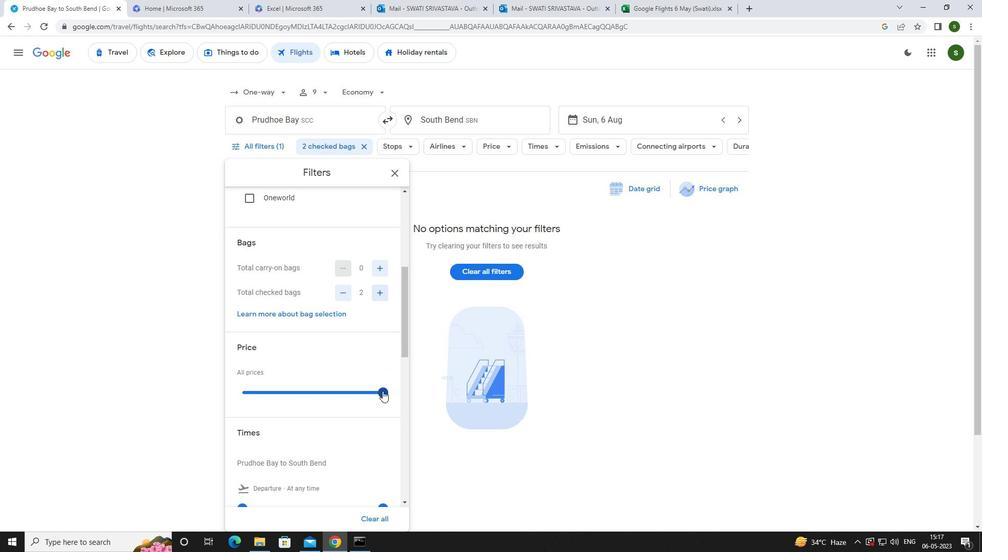 
Action: Mouse scrolled (384, 390) with delta (0, 0)
Screenshot: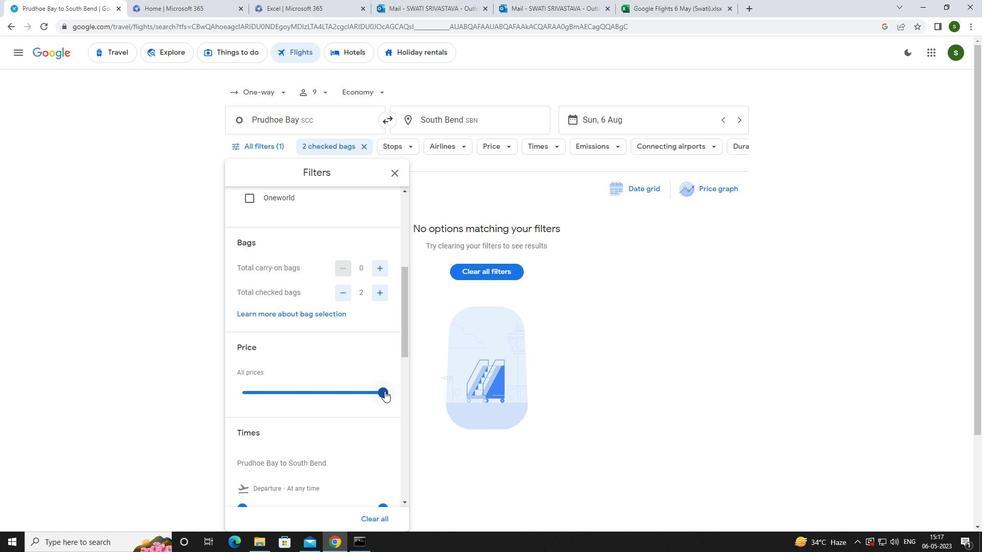 
Action: Mouse scrolled (384, 390) with delta (0, 0)
Screenshot: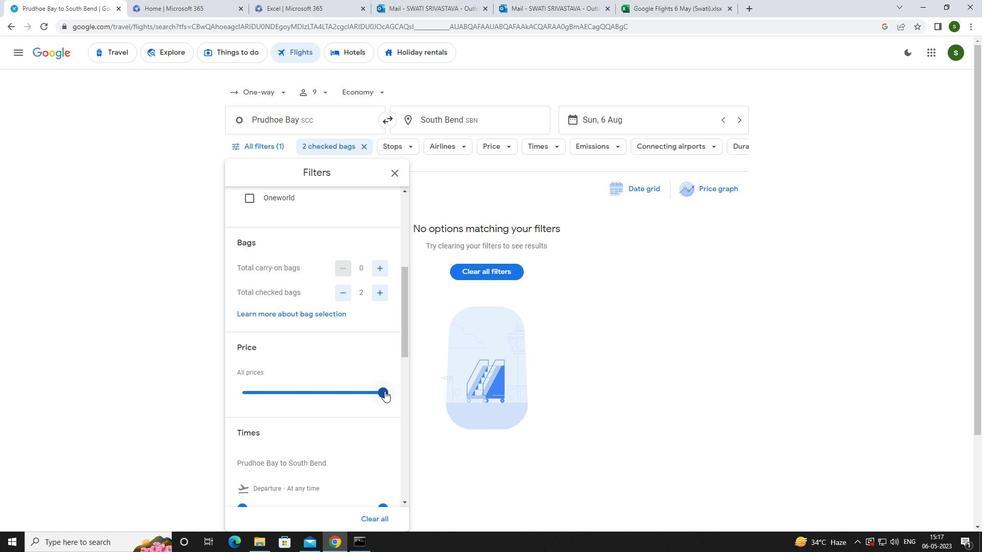 
Action: Mouse moved to (239, 403)
Screenshot: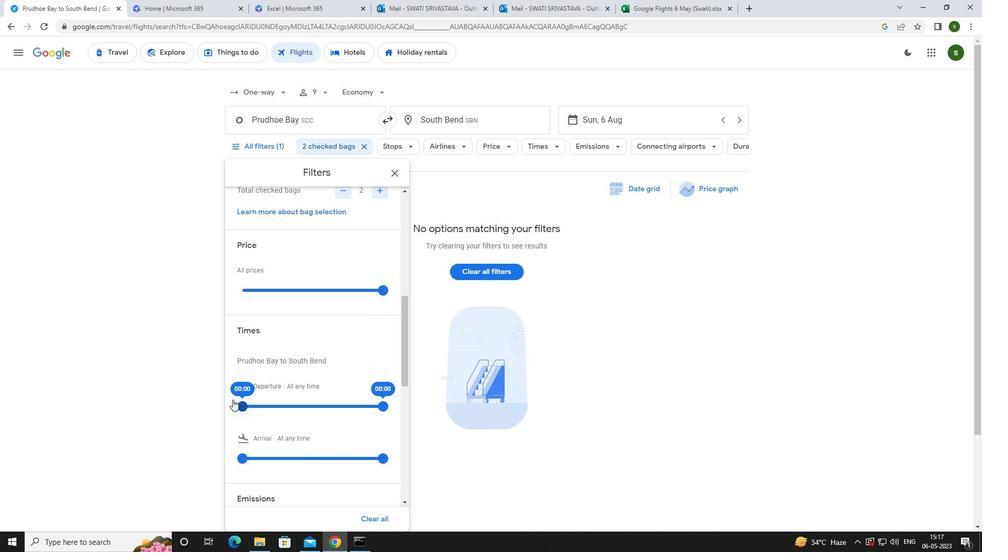
Action: Mouse pressed left at (239, 403)
Screenshot: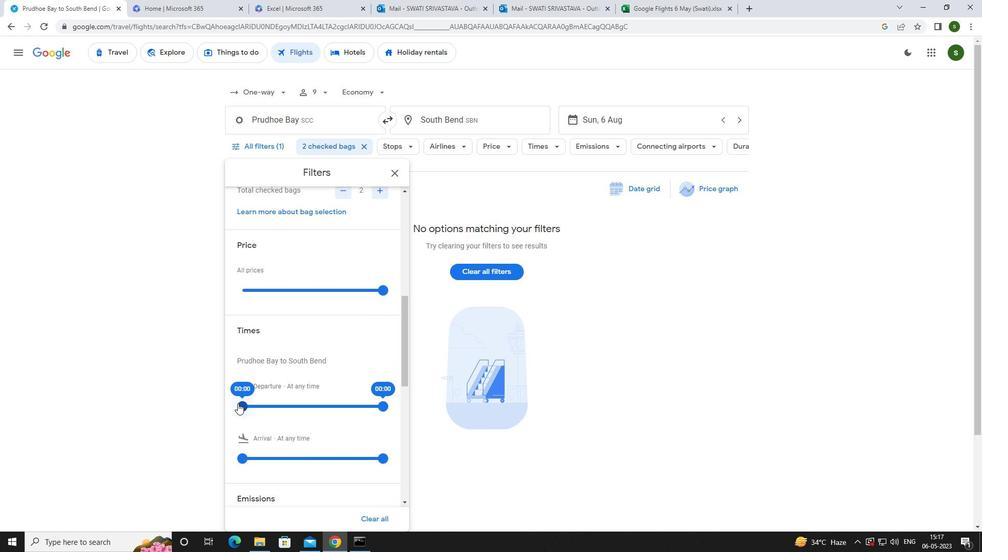 
Action: Mouse moved to (452, 445)
Screenshot: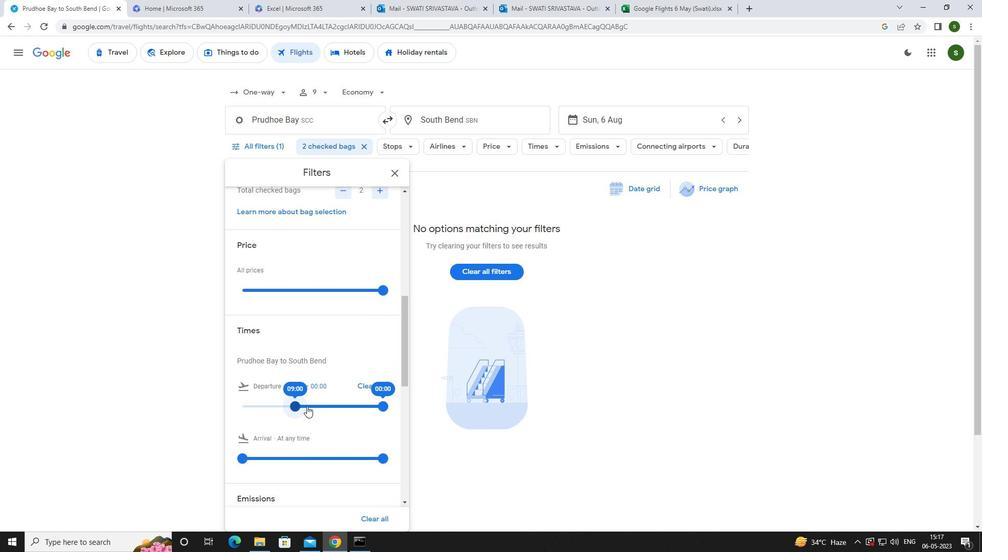 
Action: Mouse pressed left at (452, 445)
Screenshot: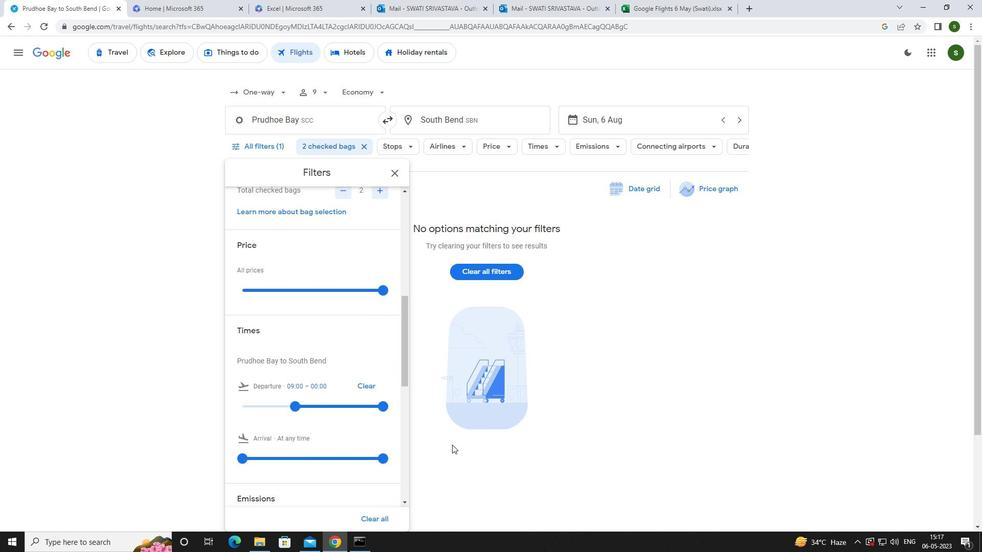 
